 Task: Add Attachment from Trello to Card Card0000000406 in Board Board0000000102 in Workspace WS0000000034 in Trello. Add Cover Blue to Card Card0000000406 in Board Board0000000102 in Workspace WS0000000034 in Trello. Add "Copy Card To …" Button titled Button0000000406 to "bottom" of the list "To Do" to Card Card0000000406 in Board Board0000000102 in Workspace WS0000000034 in Trello. Add Description DS0000000406 to Card Card0000000406 in Board Board0000000102 in Workspace WS0000000034 in Trello. Add Comment CM0000000406 to Card Card0000000406 in Board Board0000000102 in Workspace WS0000000034 in Trello
Action: Mouse moved to (492, 521)
Screenshot: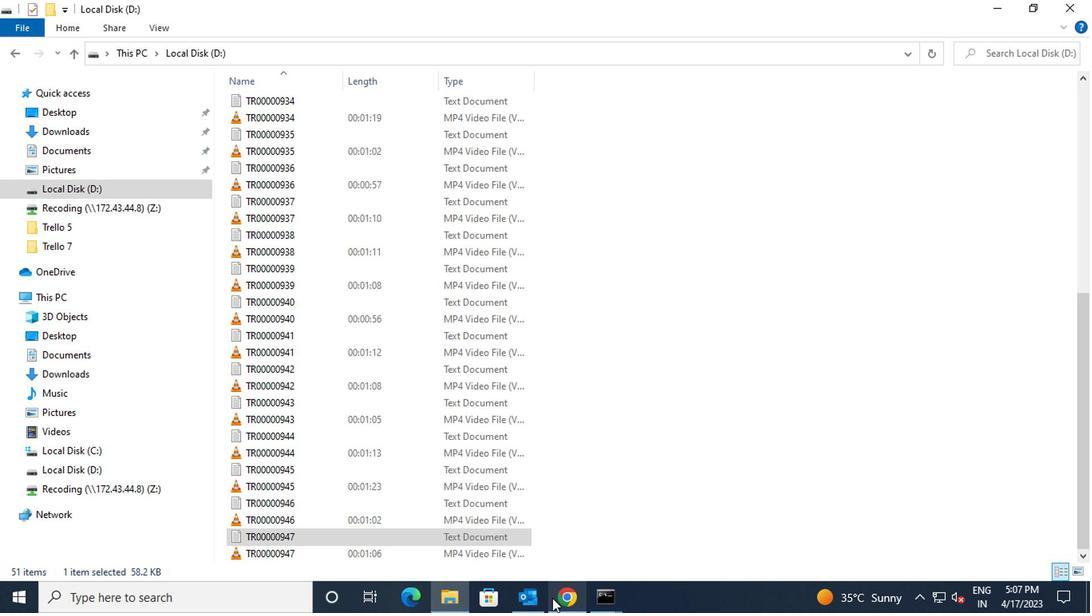 
Action: Mouse pressed left at (492, 521)
Screenshot: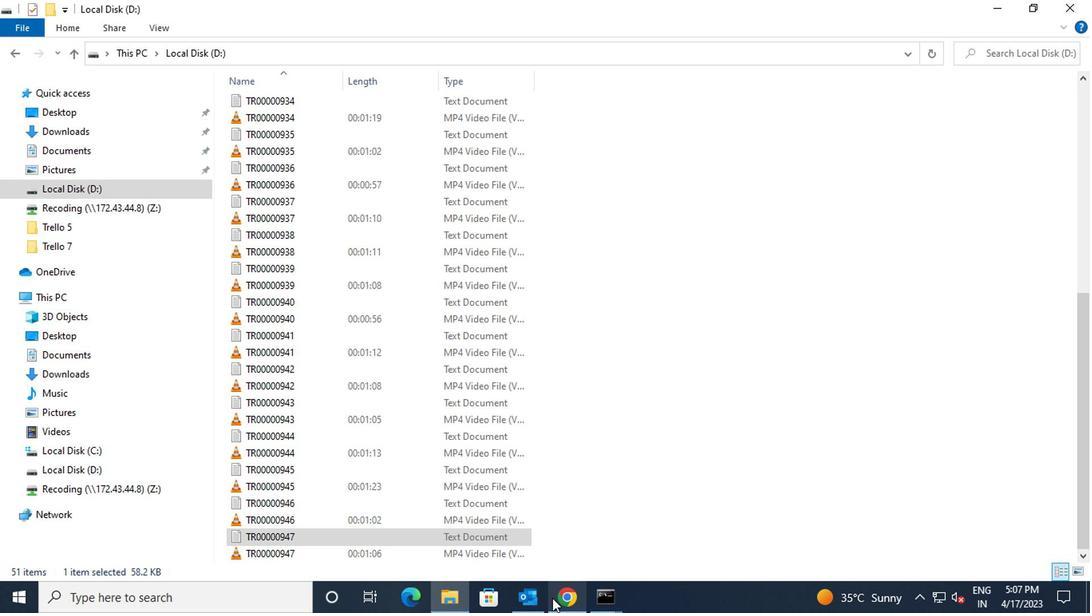 
Action: Mouse moved to (376, 280)
Screenshot: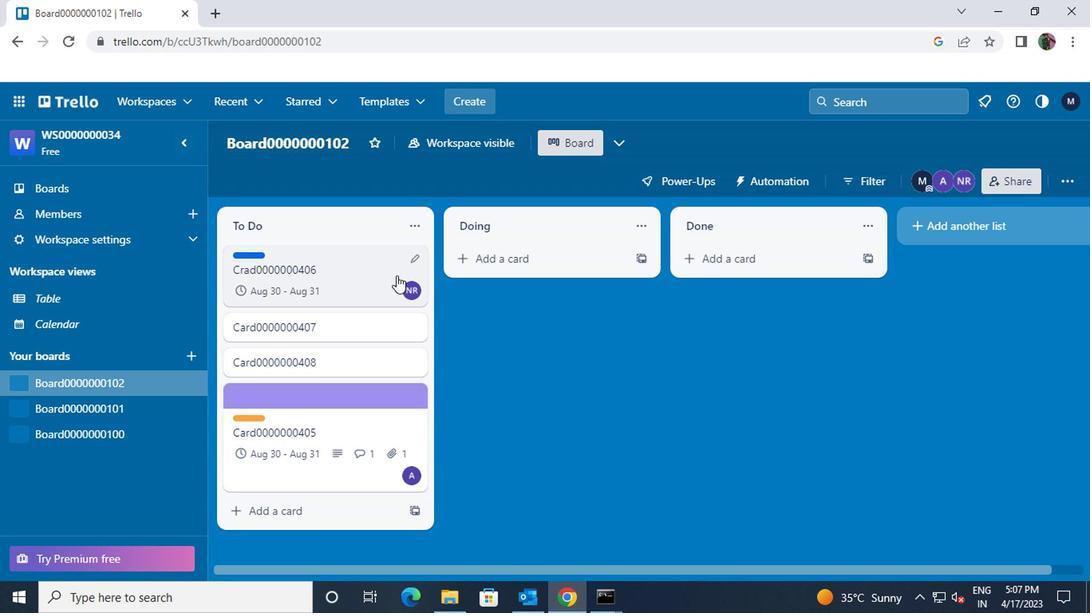 
Action: Mouse pressed left at (376, 280)
Screenshot: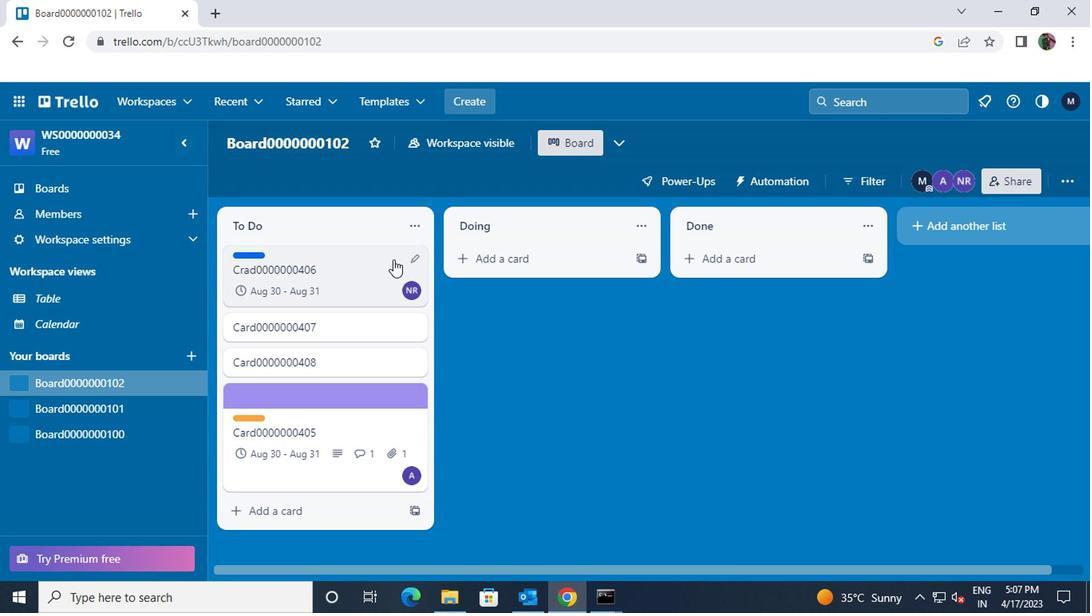 
Action: Mouse moved to (616, 344)
Screenshot: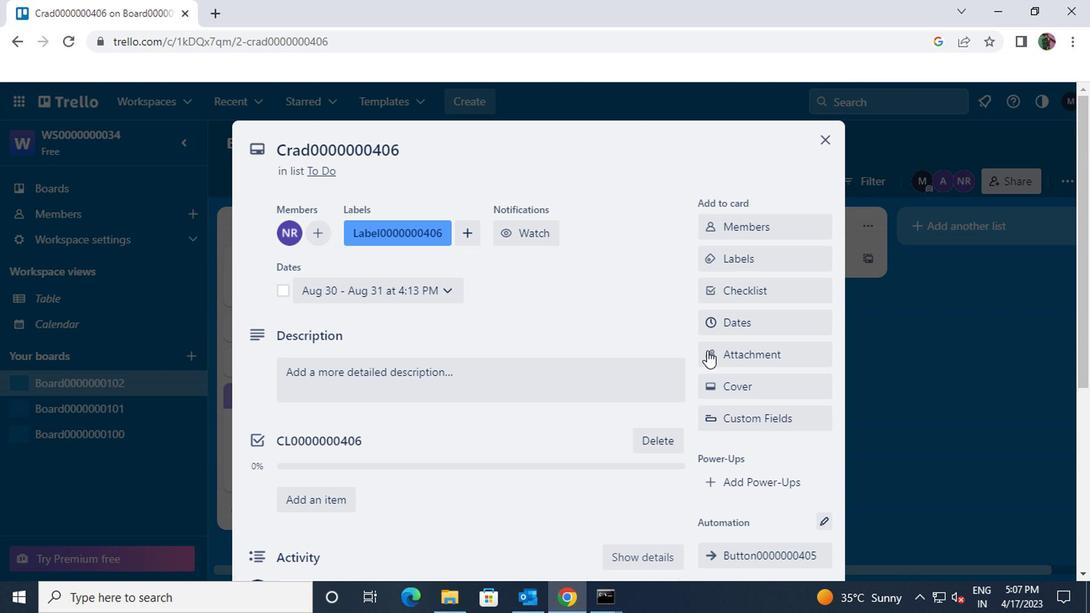 
Action: Mouse pressed left at (616, 344)
Screenshot: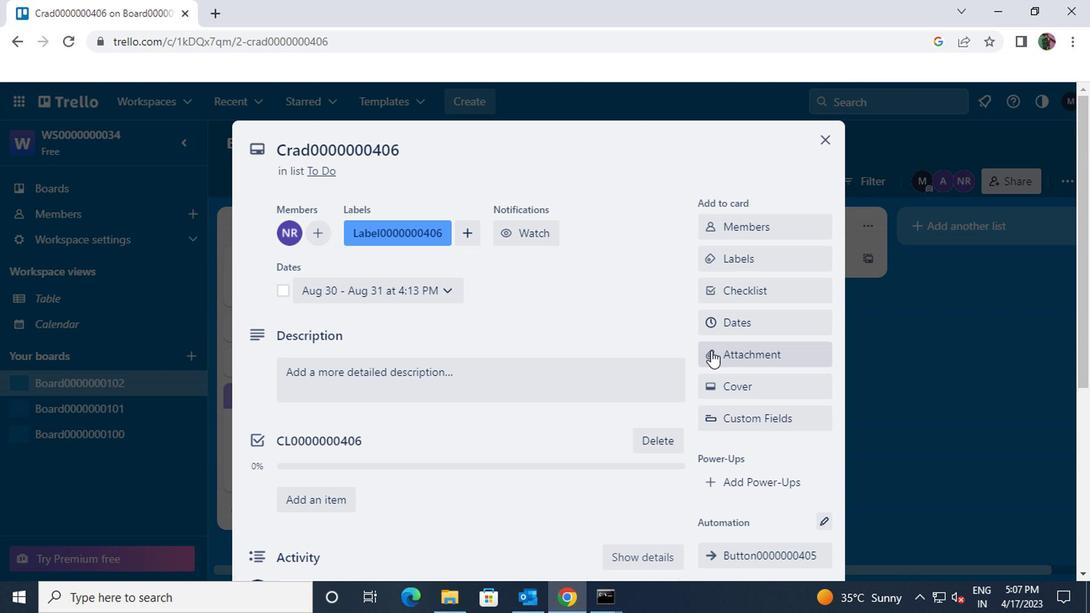 
Action: Mouse moved to (607, 237)
Screenshot: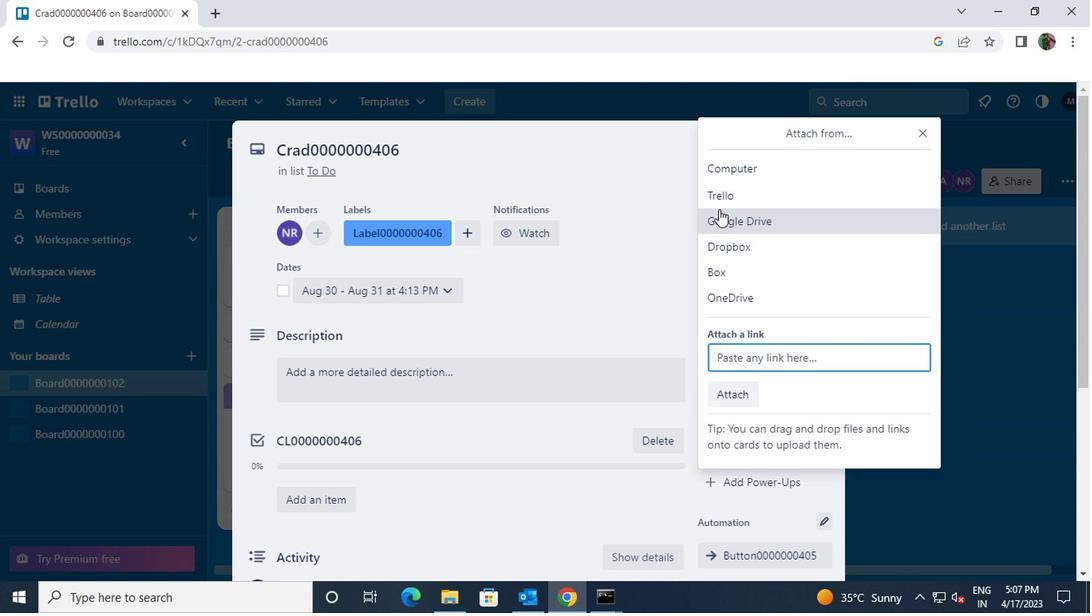 
Action: Mouse pressed left at (607, 237)
Screenshot: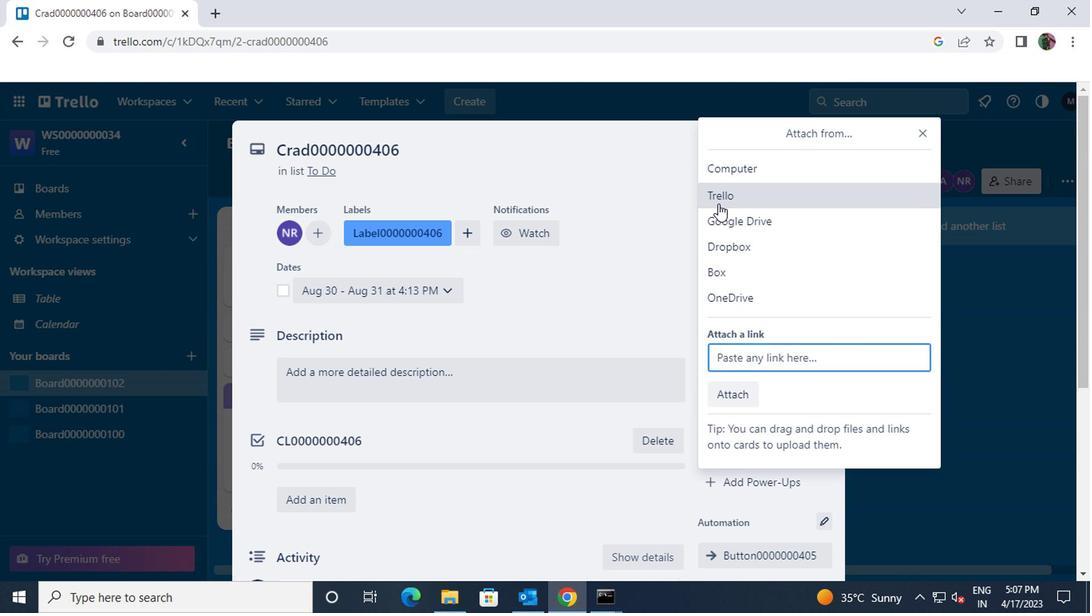 
Action: Mouse moved to (620, 273)
Screenshot: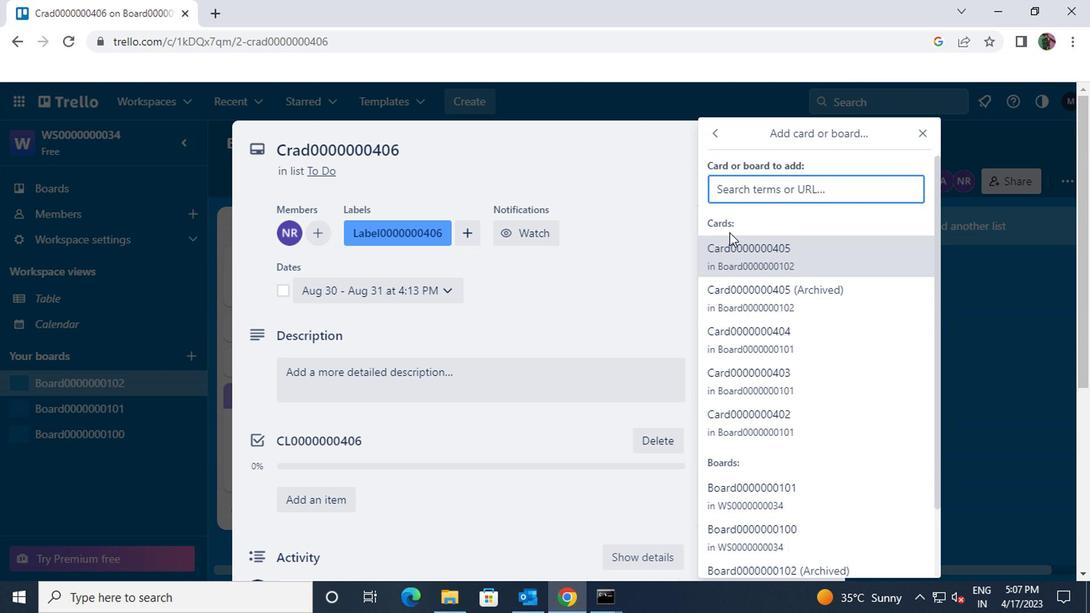 
Action: Mouse pressed left at (620, 273)
Screenshot: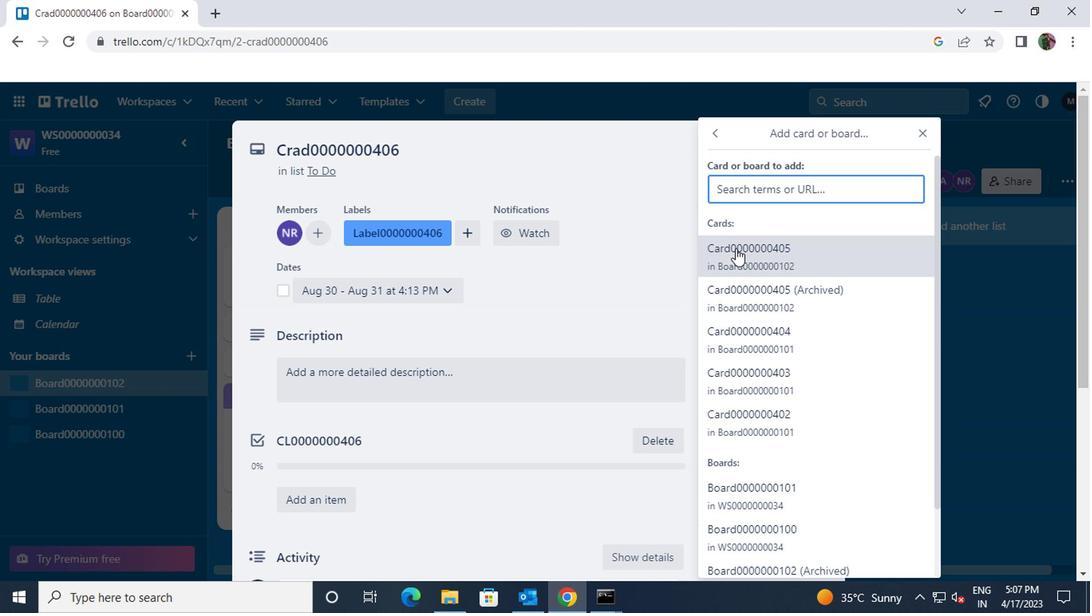 
Action: Mouse moved to (637, 366)
Screenshot: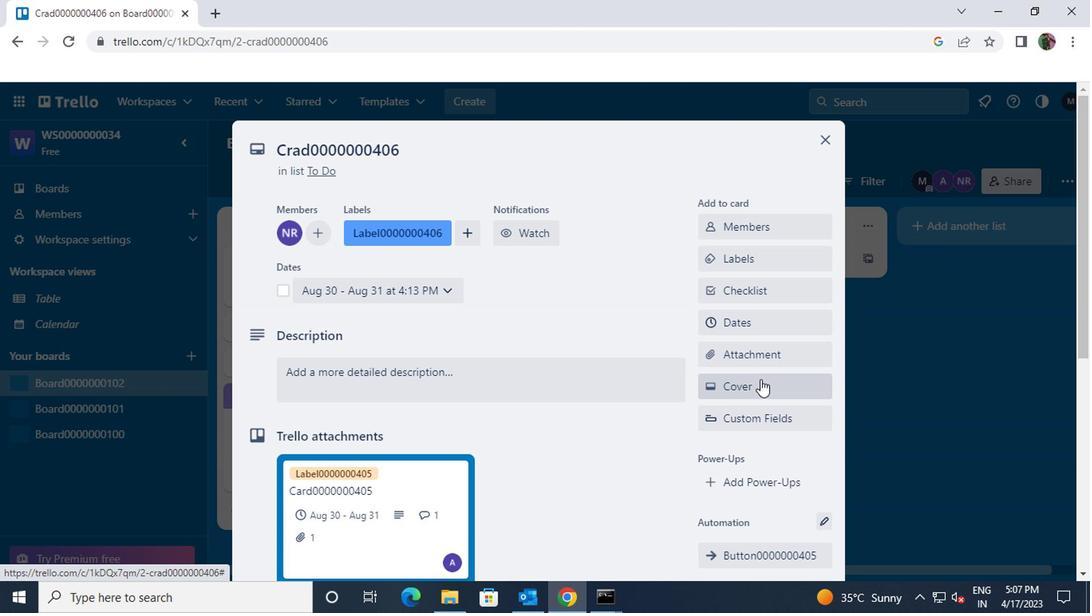 
Action: Mouse pressed left at (637, 366)
Screenshot: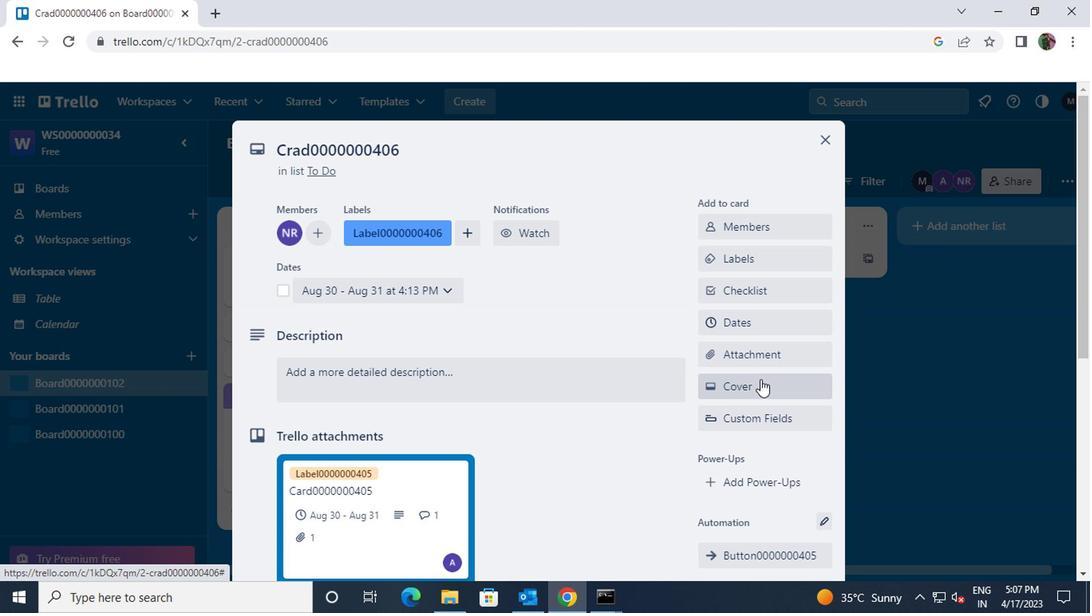 
Action: Mouse moved to (615, 312)
Screenshot: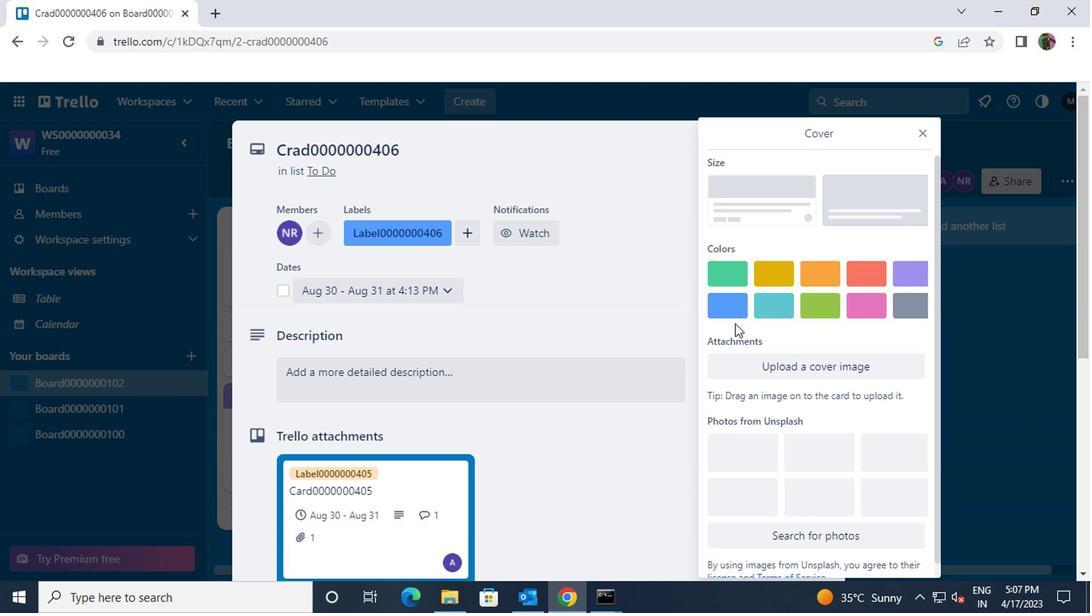 
Action: Mouse pressed left at (615, 312)
Screenshot: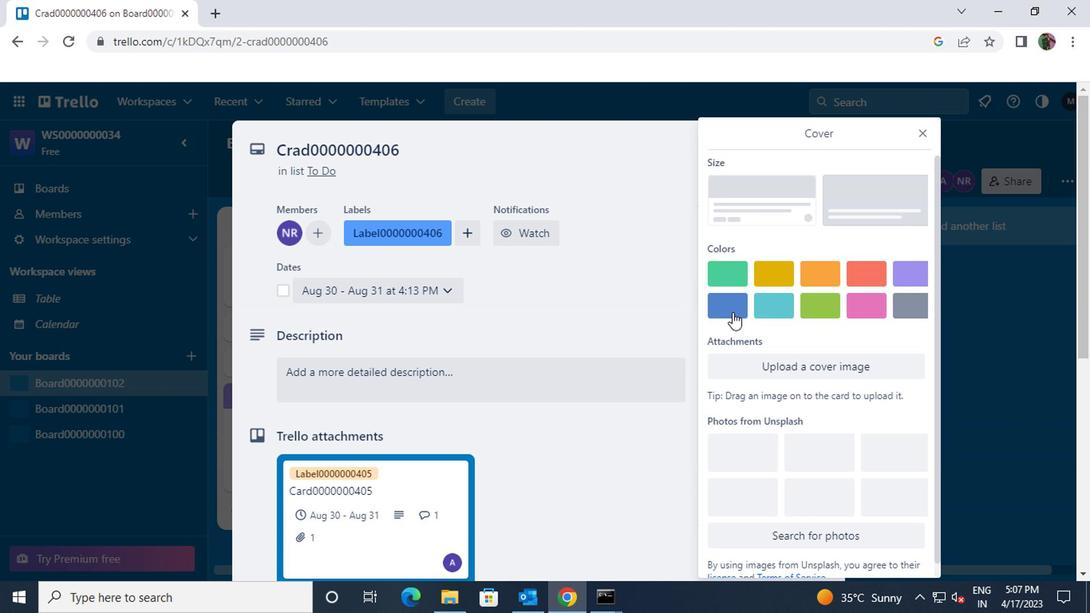 
Action: Mouse moved to (753, 195)
Screenshot: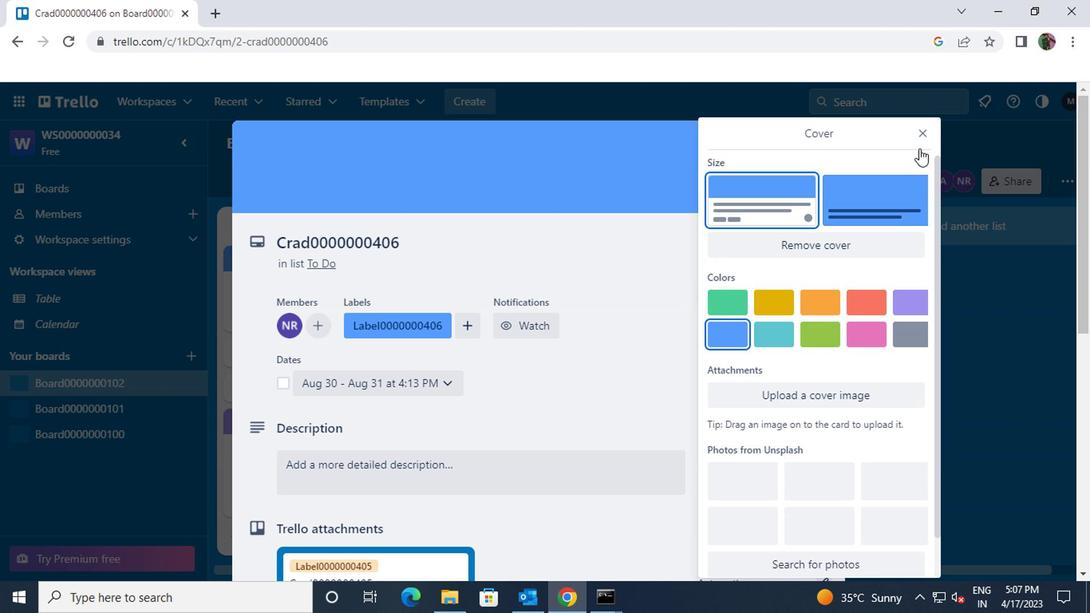 
Action: Mouse pressed left at (753, 195)
Screenshot: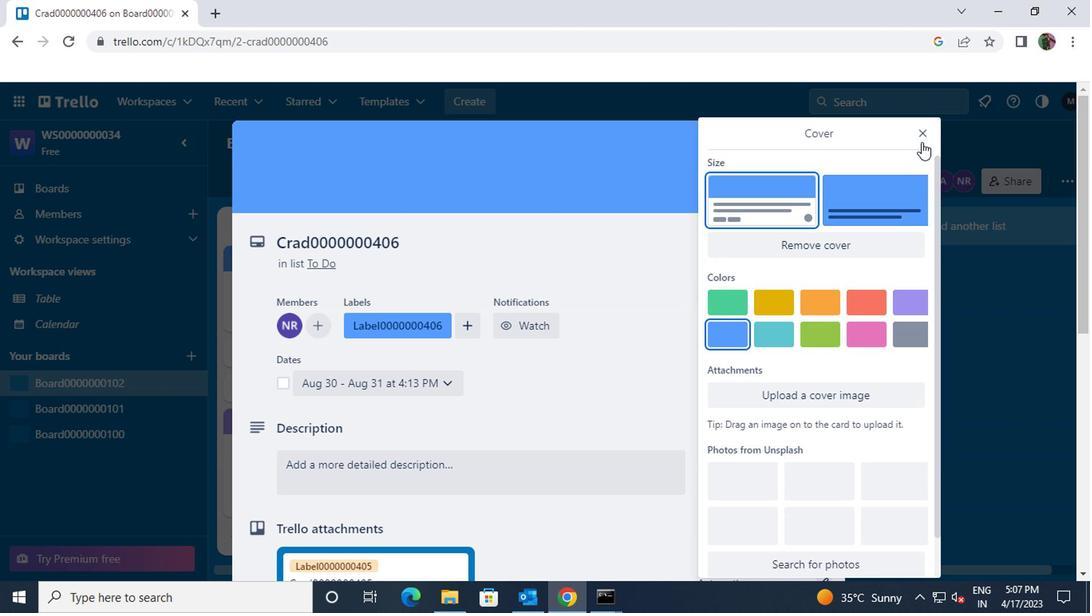 
Action: Mouse moved to (653, 357)
Screenshot: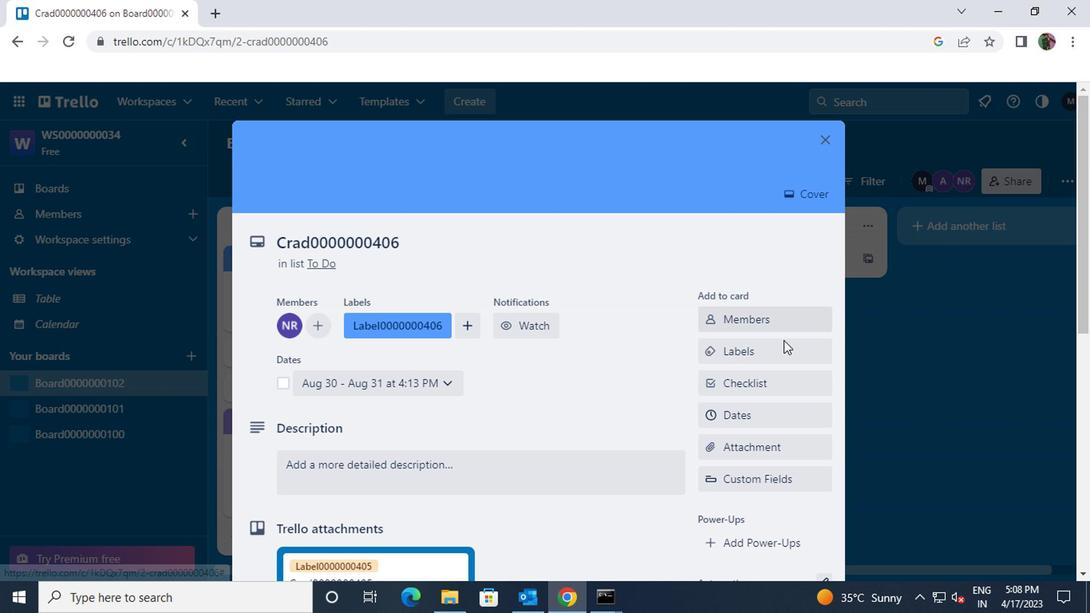 
Action: Mouse scrolled (653, 356) with delta (0, 0)
Screenshot: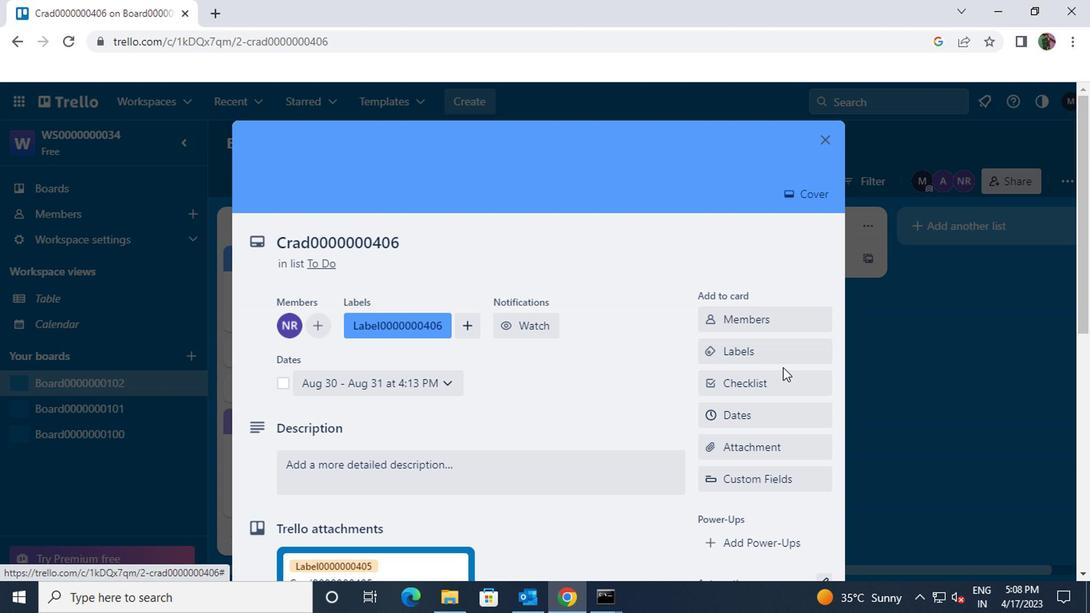 
Action: Mouse scrolled (653, 356) with delta (0, 0)
Screenshot: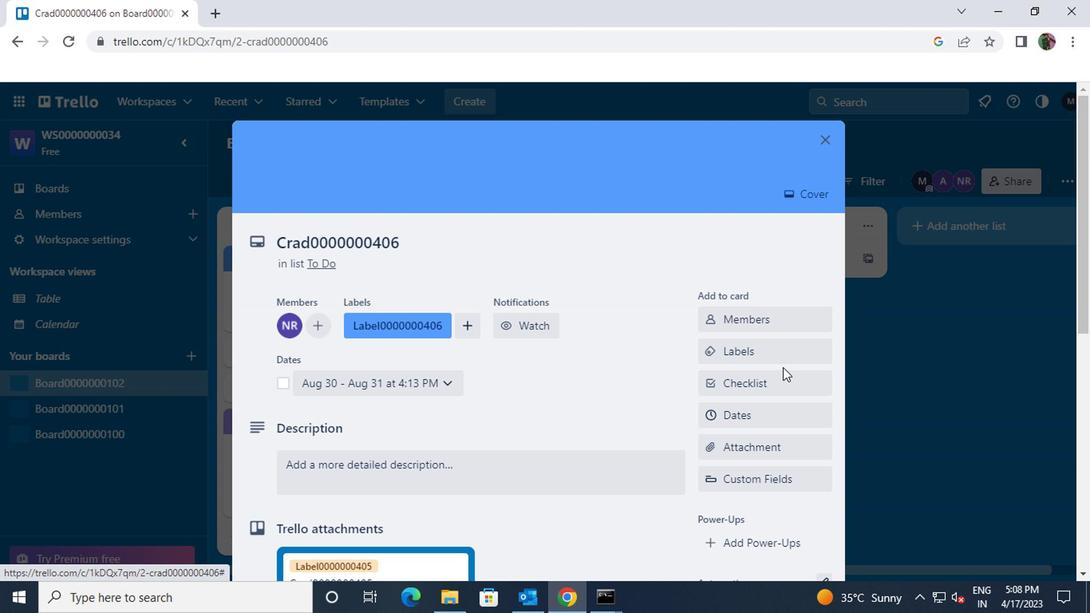 
Action: Mouse moved to (652, 357)
Screenshot: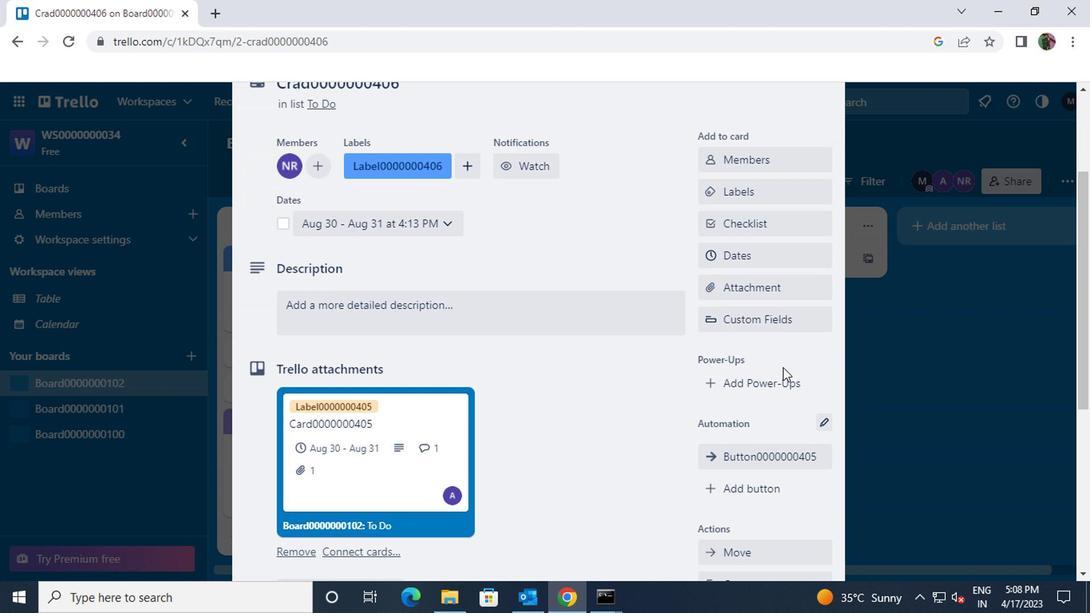 
Action: Mouse scrolled (652, 357) with delta (0, 0)
Screenshot: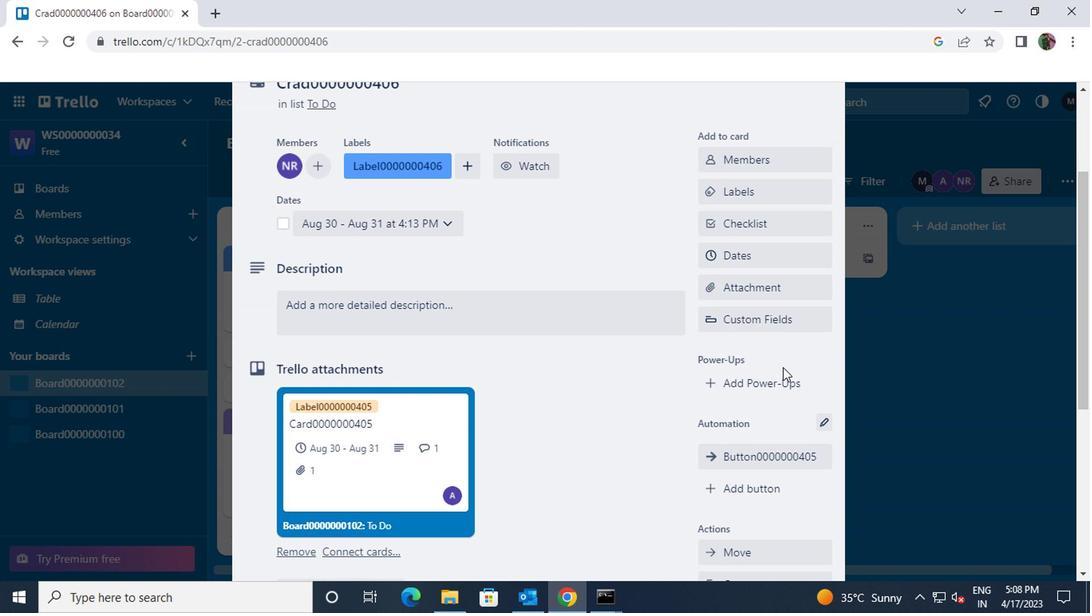 
Action: Mouse moved to (648, 346)
Screenshot: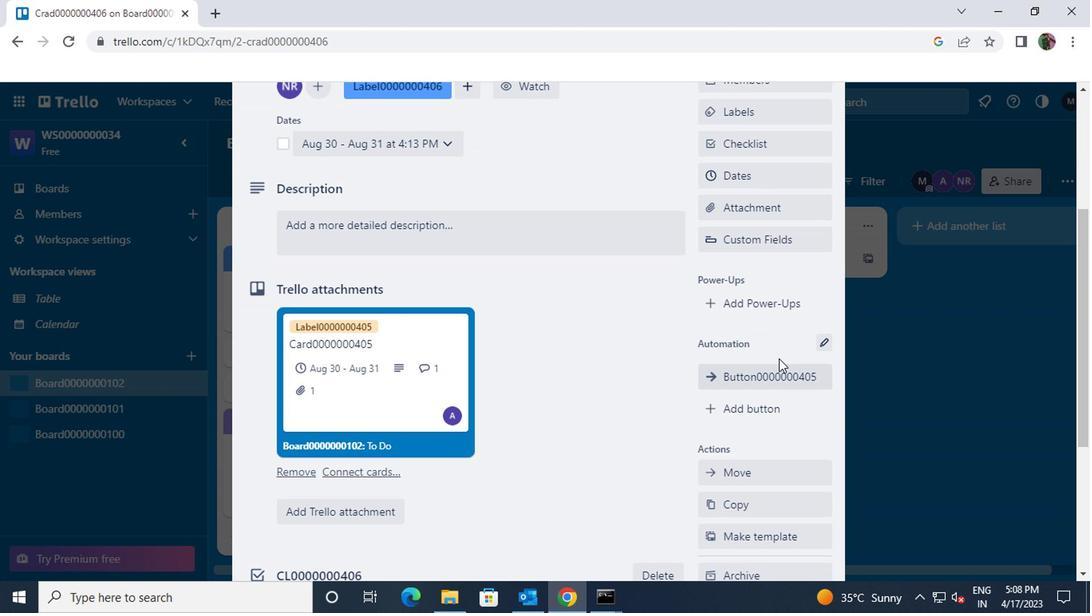 
Action: Mouse scrolled (648, 346) with delta (0, 0)
Screenshot: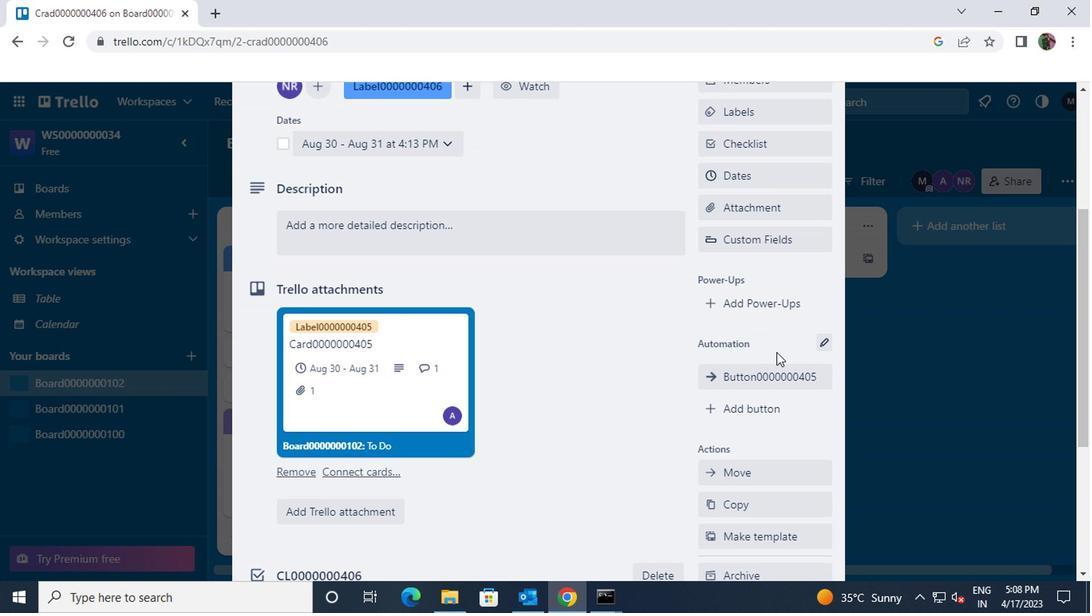 
Action: Mouse moved to (645, 328)
Screenshot: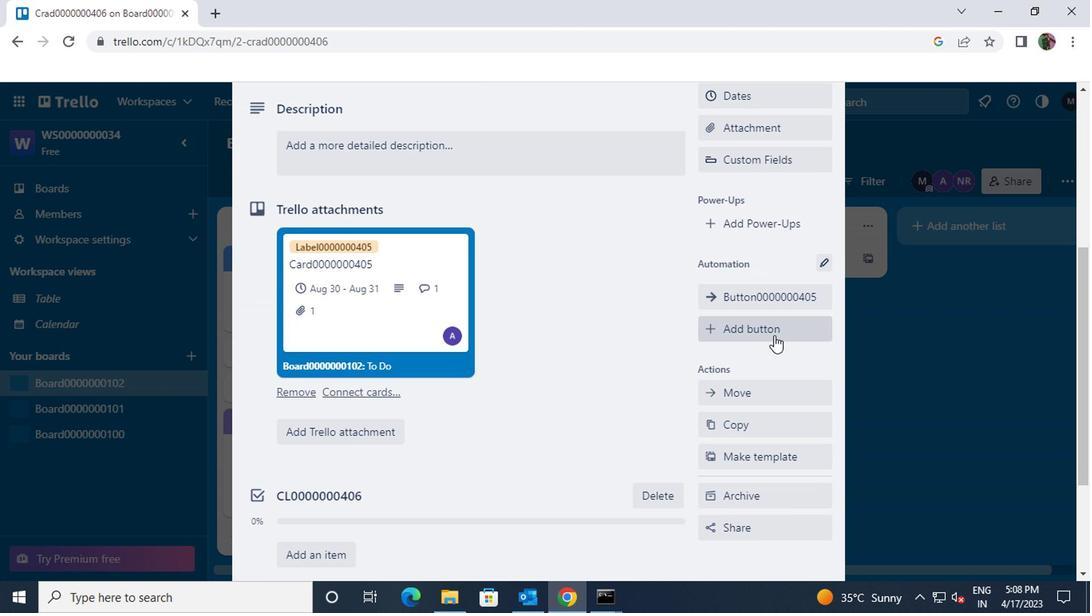 
Action: Mouse pressed left at (645, 328)
Screenshot: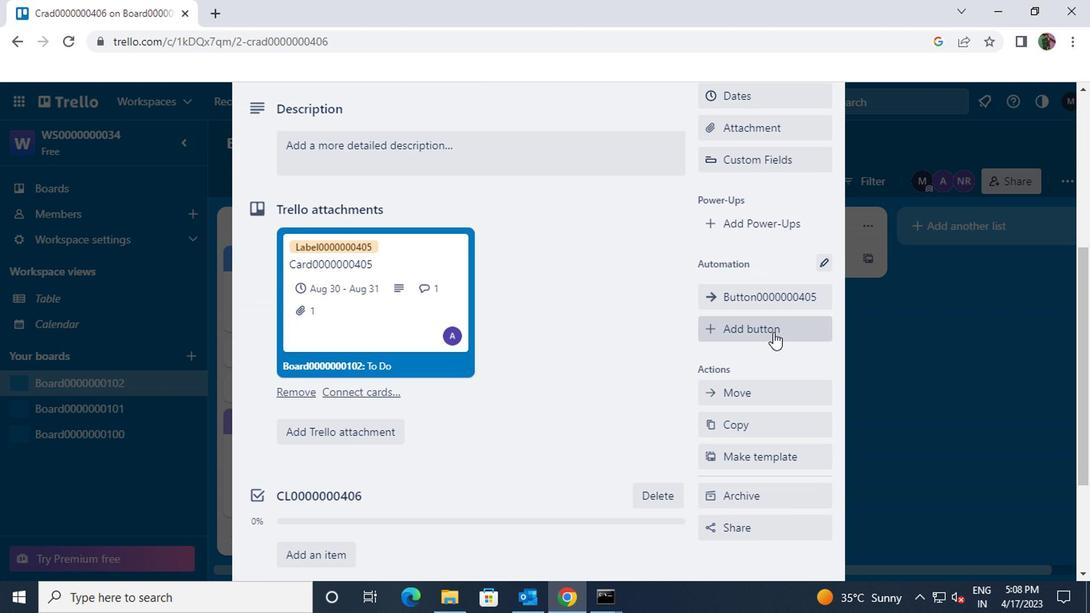 
Action: Mouse moved to (621, 236)
Screenshot: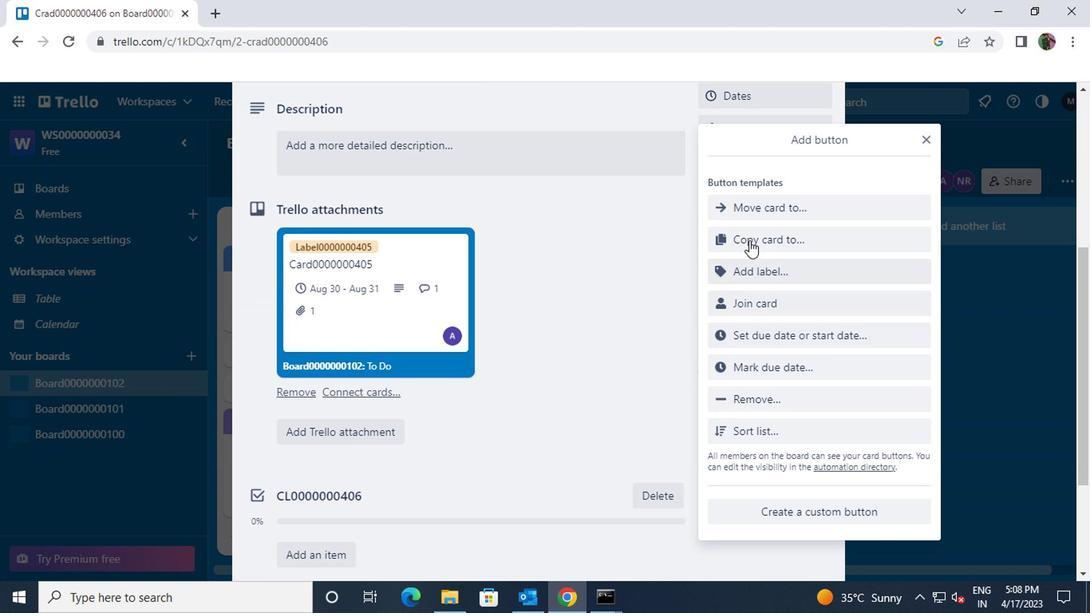 
Action: Mouse pressed left at (621, 236)
Screenshot: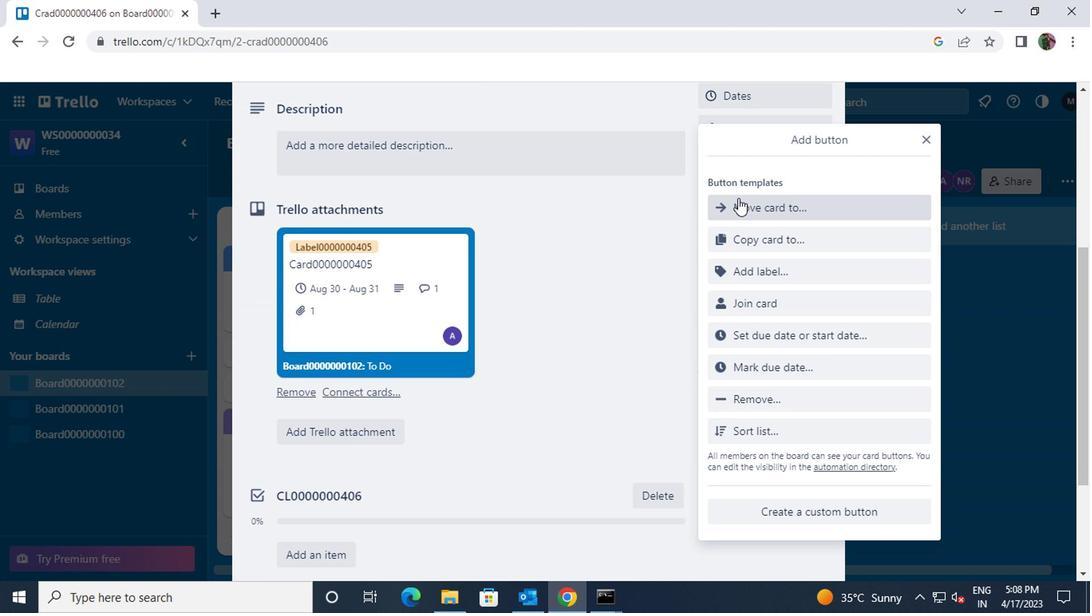 
Action: Mouse moved to (634, 240)
Screenshot: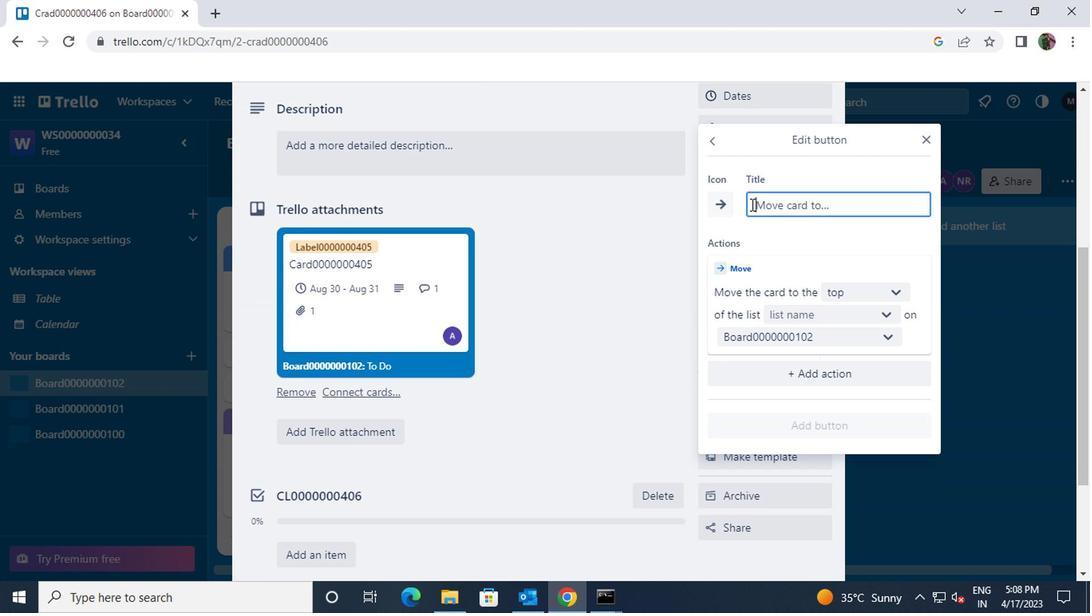 
Action: Mouse pressed left at (634, 240)
Screenshot: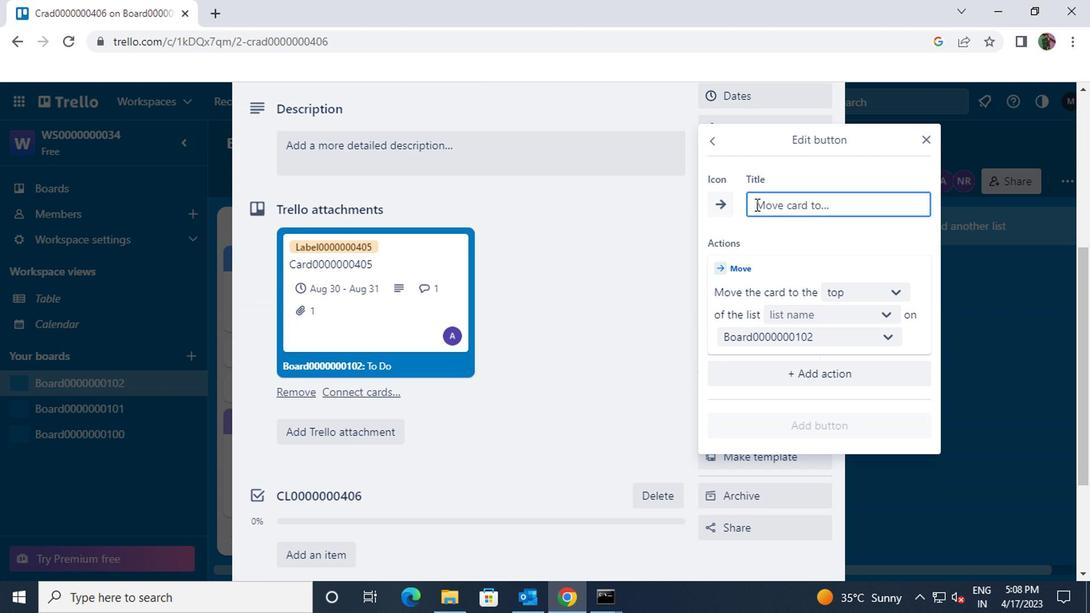 
Action: Key pressed <Key.shift>BUTTON0000000406
Screenshot: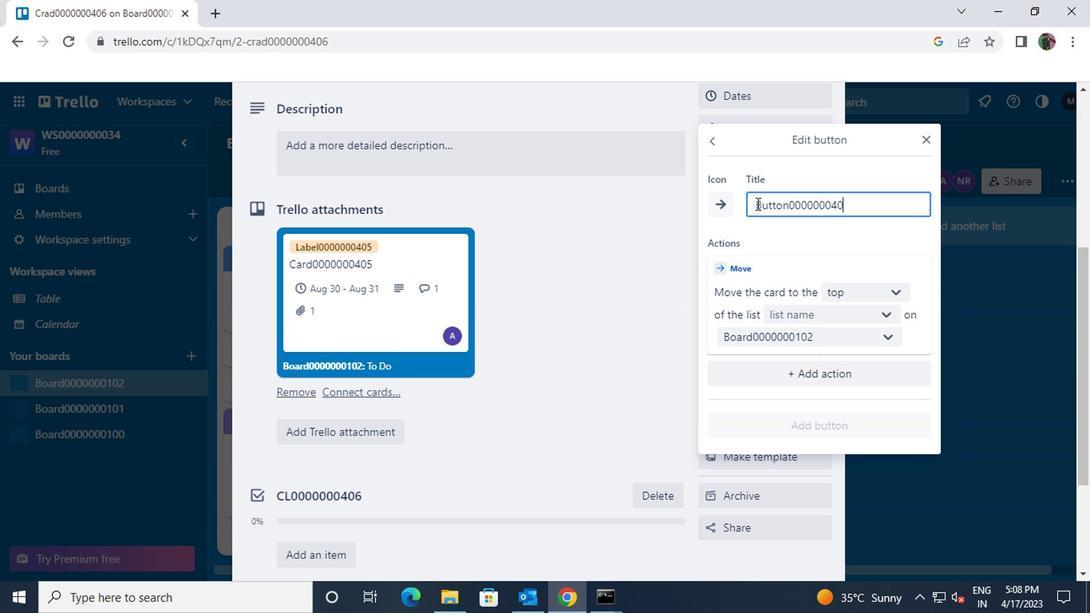 
Action: Mouse moved to (726, 306)
Screenshot: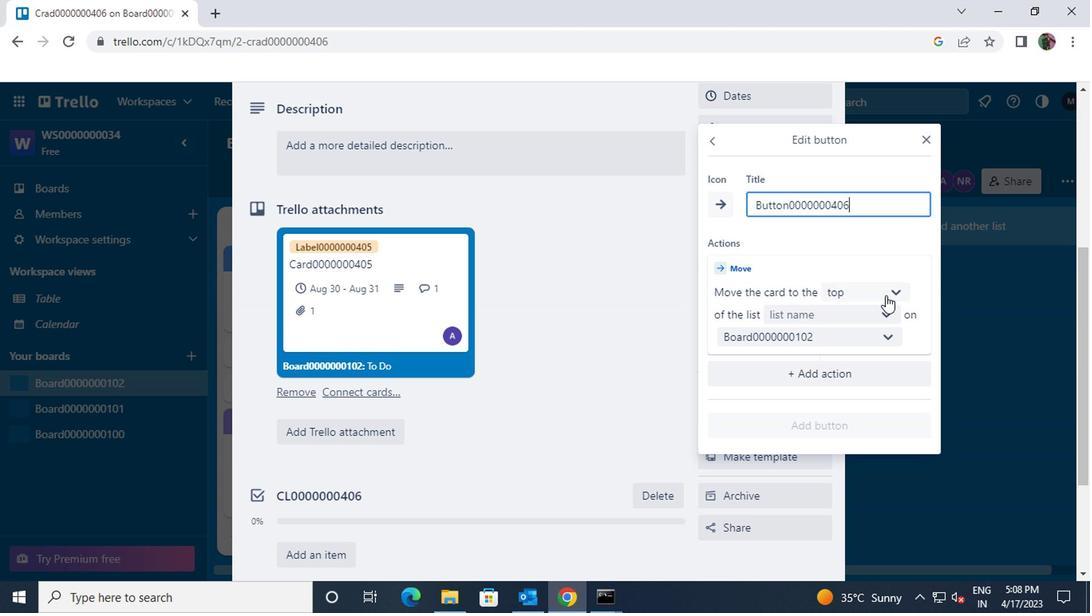 
Action: Mouse pressed left at (726, 306)
Screenshot: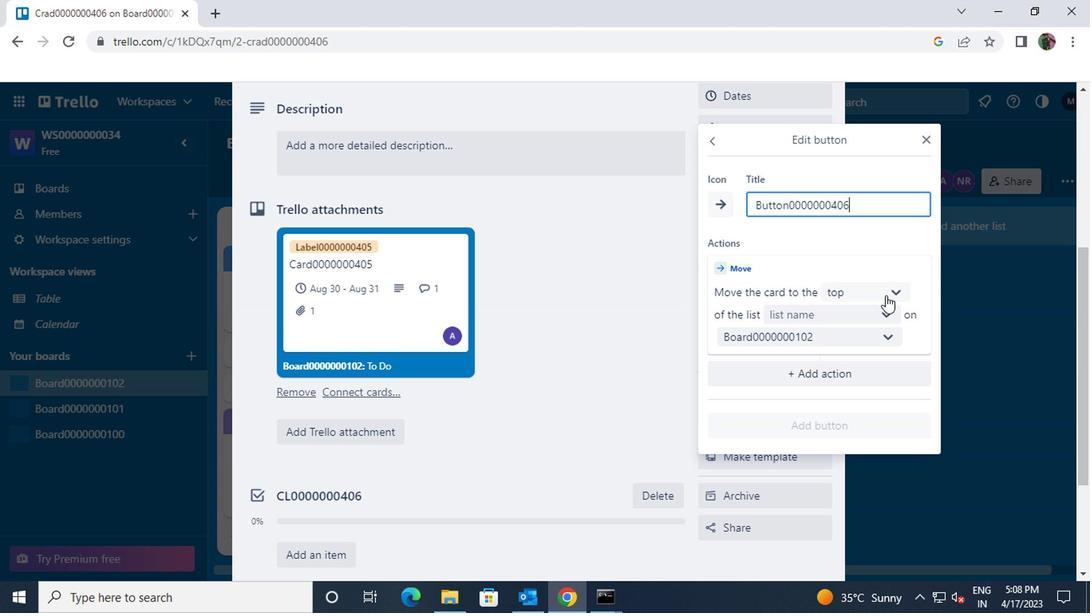 
Action: Mouse moved to (721, 317)
Screenshot: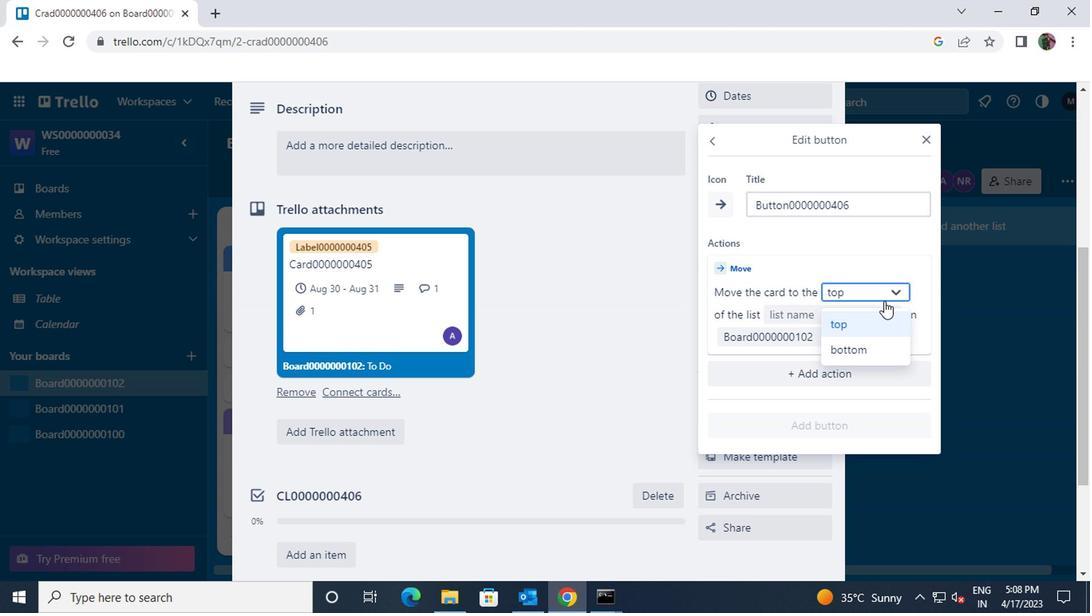 
Action: Mouse pressed left at (721, 317)
Screenshot: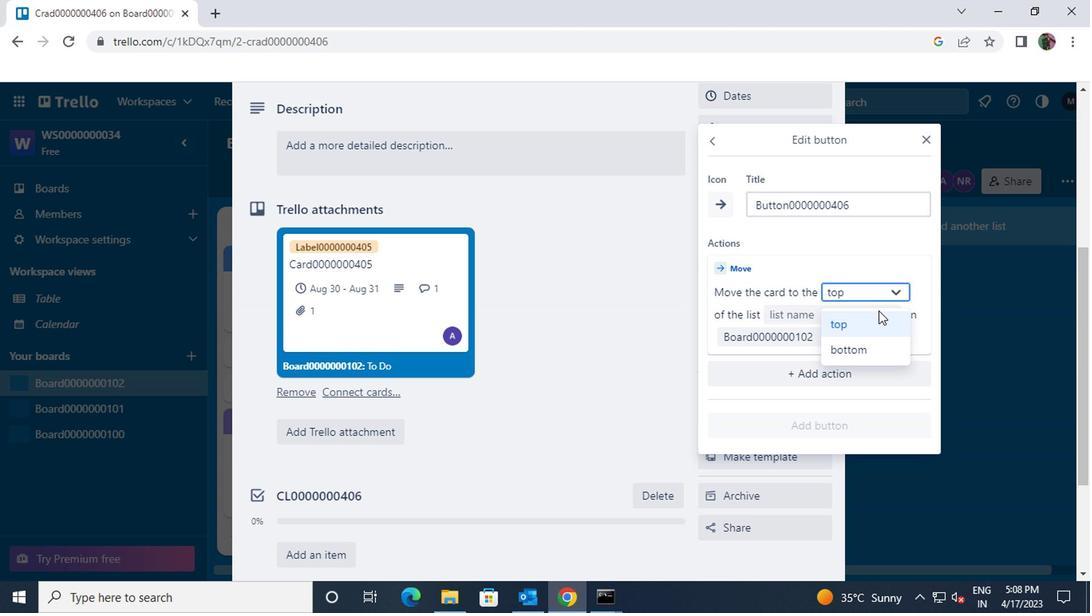 
Action: Mouse moved to (715, 325)
Screenshot: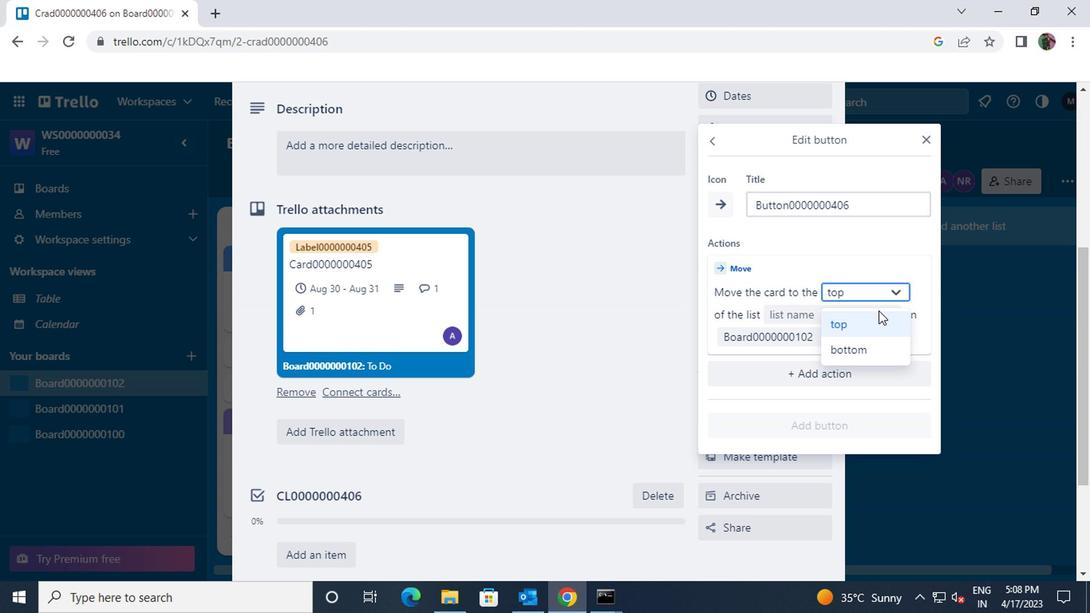 
Action: Mouse pressed left at (715, 325)
Screenshot: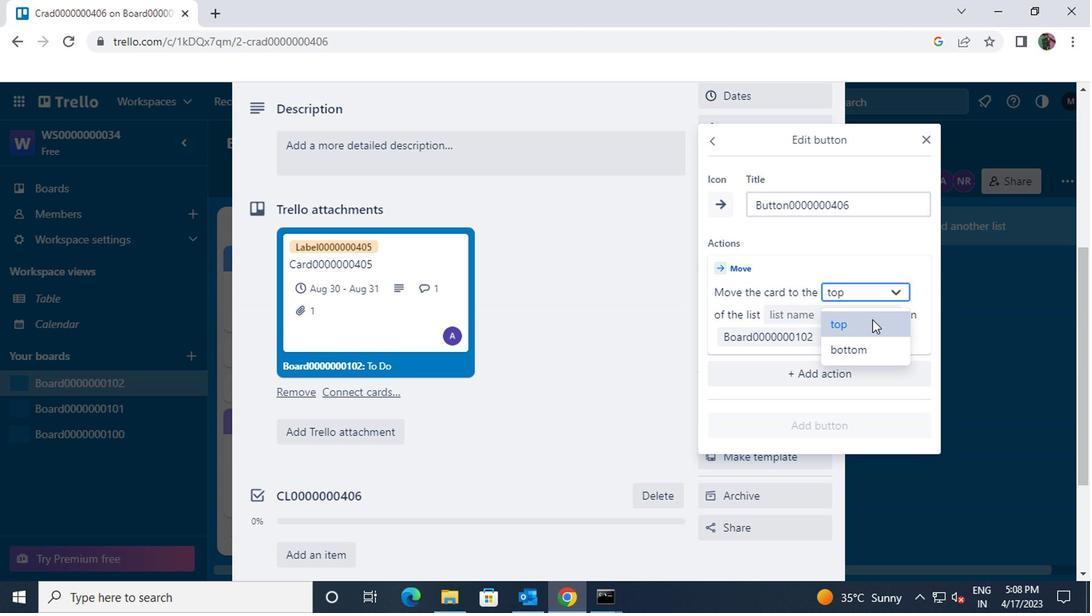 
Action: Mouse moved to (727, 319)
Screenshot: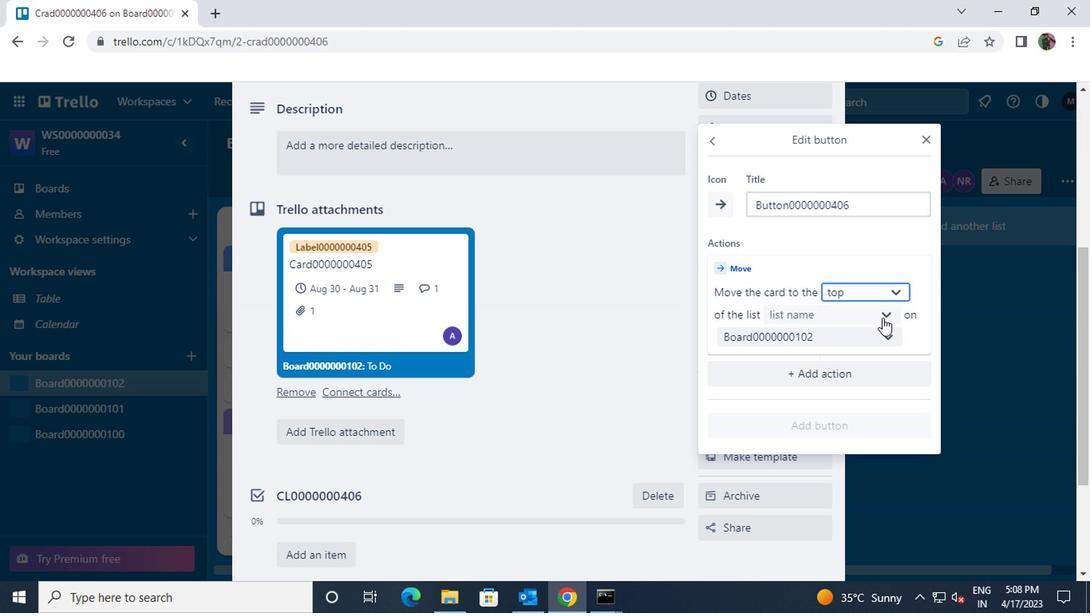 
Action: Mouse pressed left at (727, 319)
Screenshot: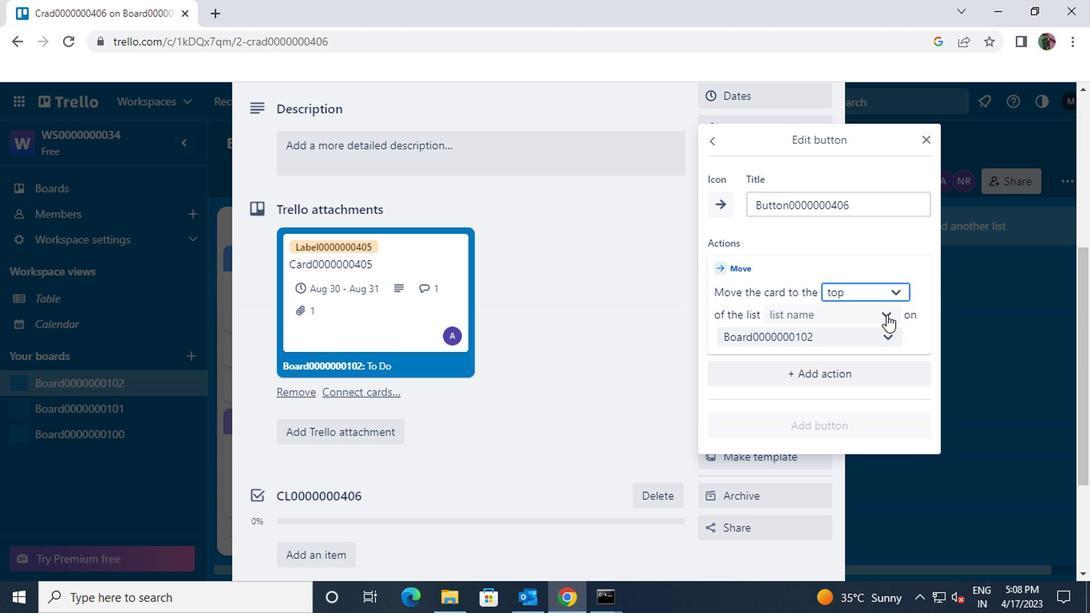 
Action: Mouse moved to (713, 337)
Screenshot: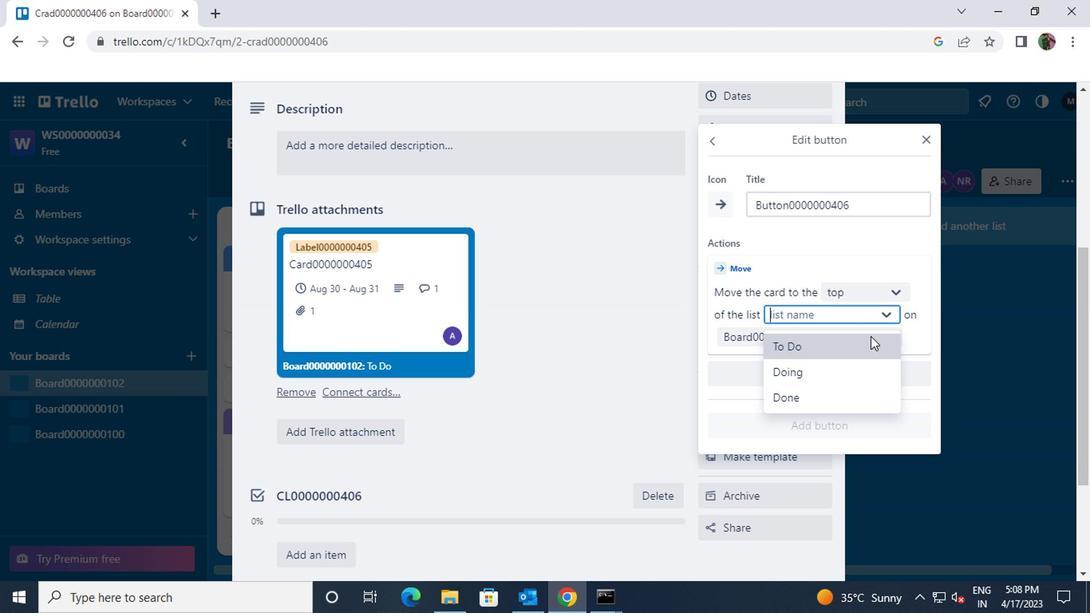 
Action: Mouse pressed left at (713, 337)
Screenshot: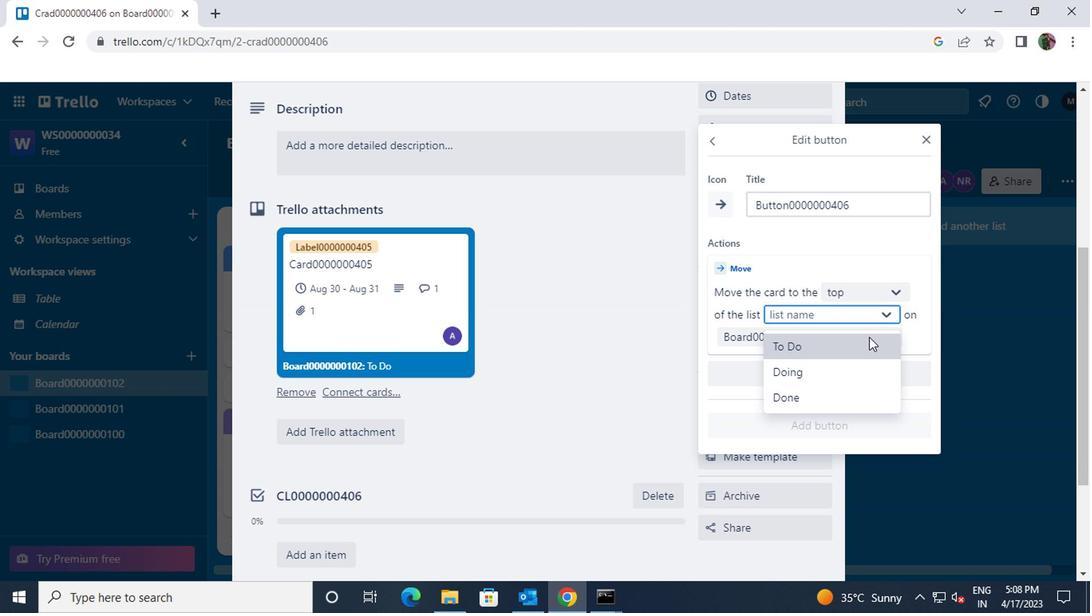 
Action: Mouse moved to (701, 396)
Screenshot: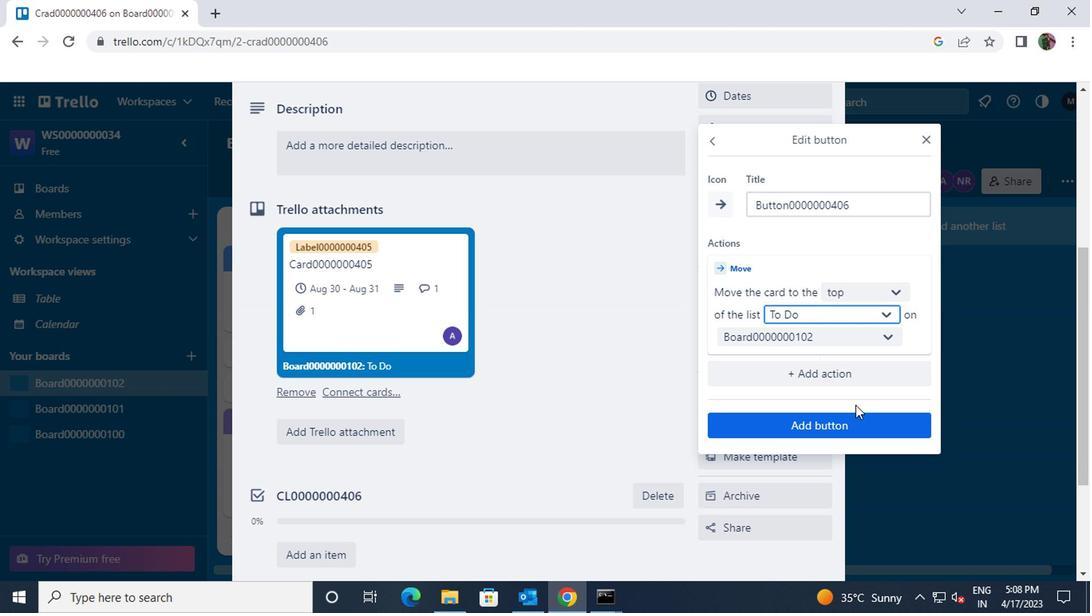 
Action: Mouse pressed left at (701, 396)
Screenshot: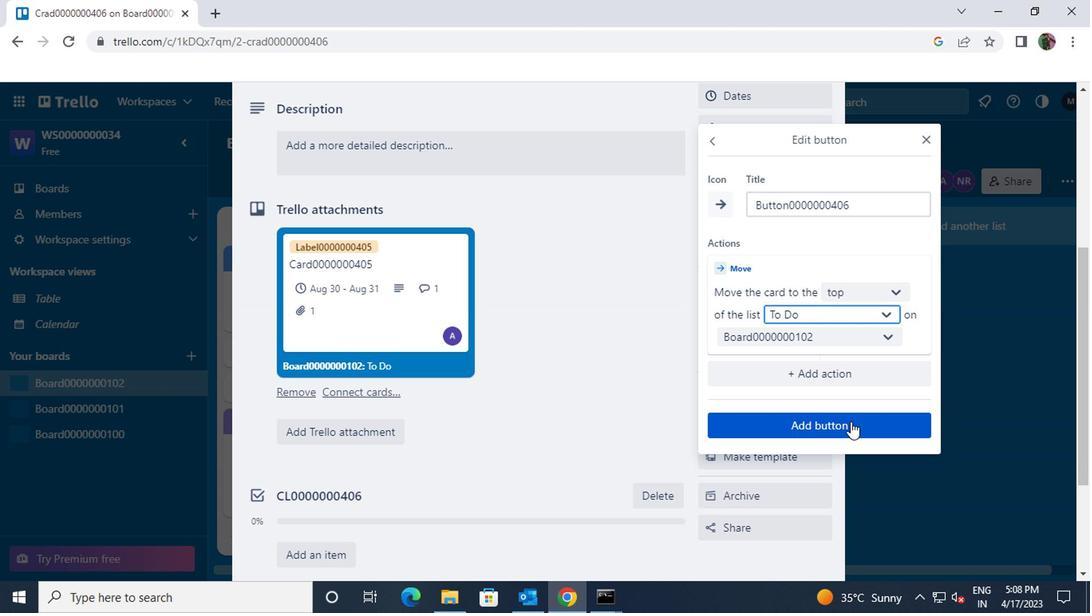 
Action: Mouse moved to (530, 210)
Screenshot: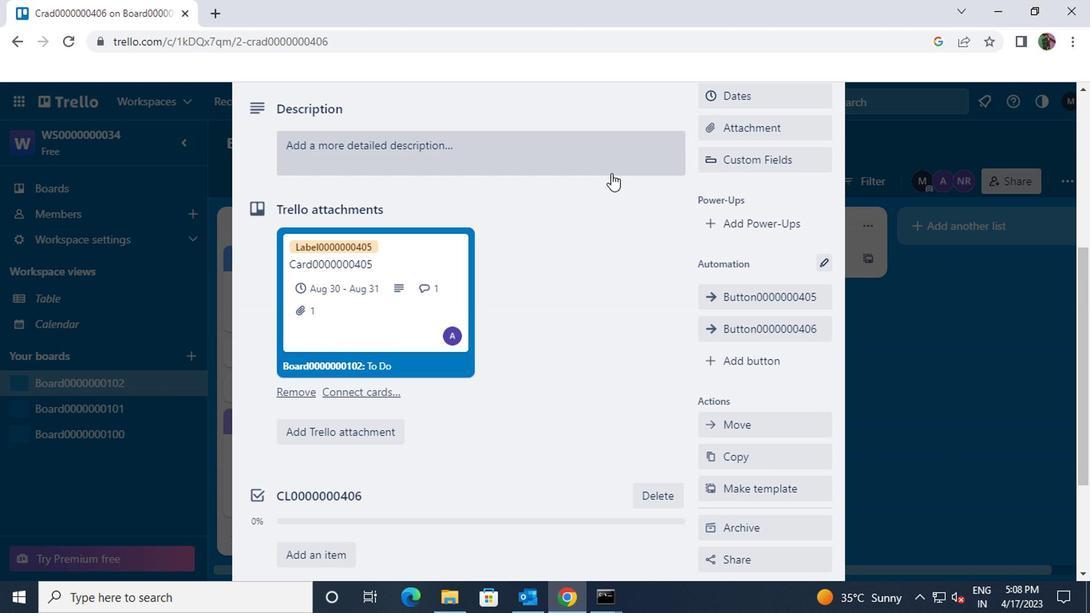 
Action: Mouse pressed left at (530, 210)
Screenshot: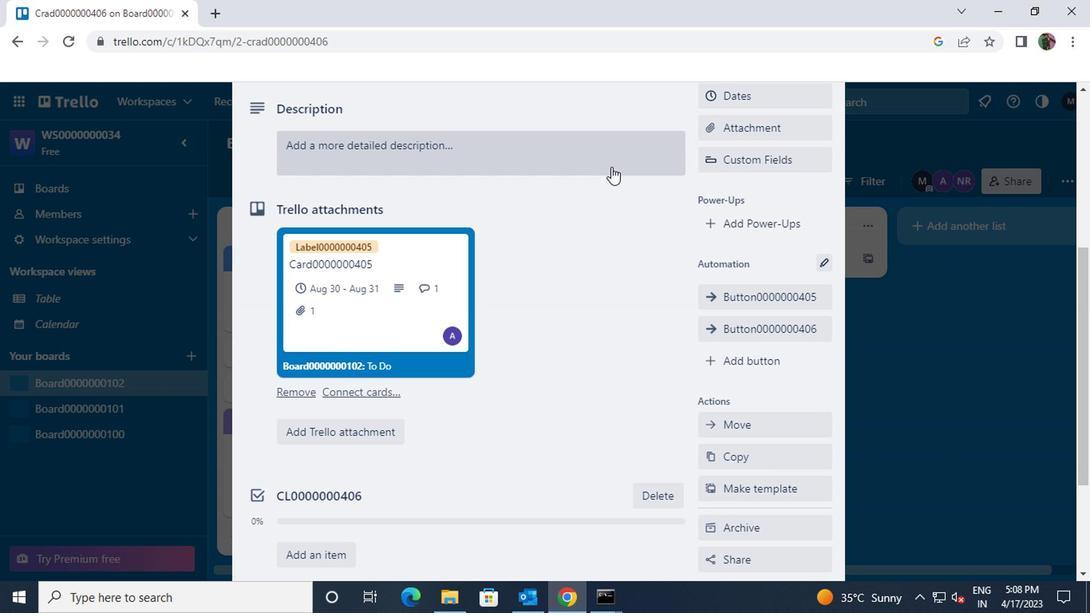 
Action: Key pressed <Key.shift>DS0000000406
Screenshot: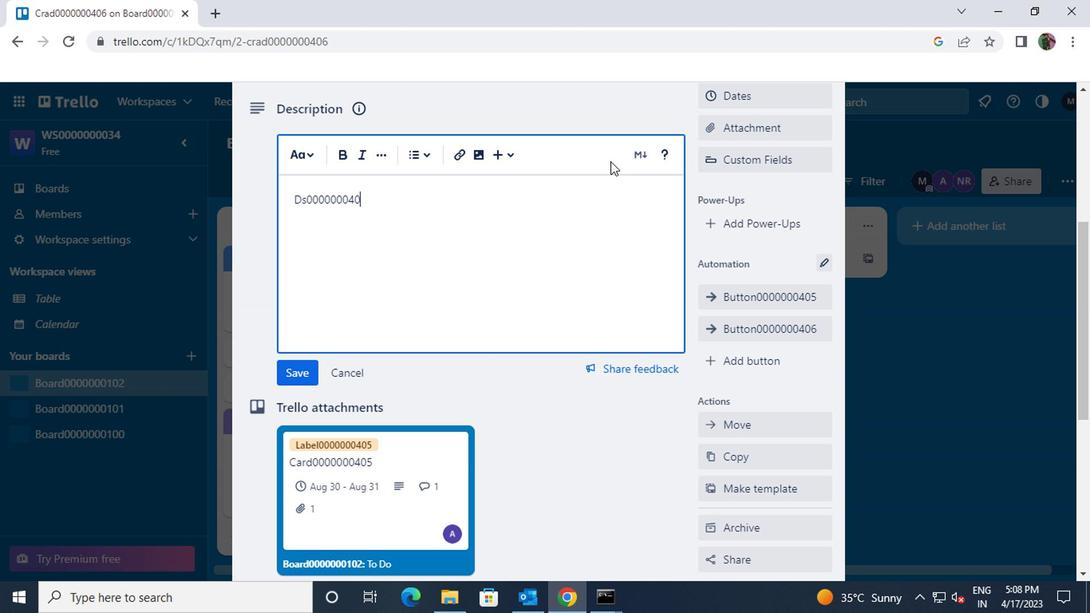 
Action: Mouse moved to (313, 358)
Screenshot: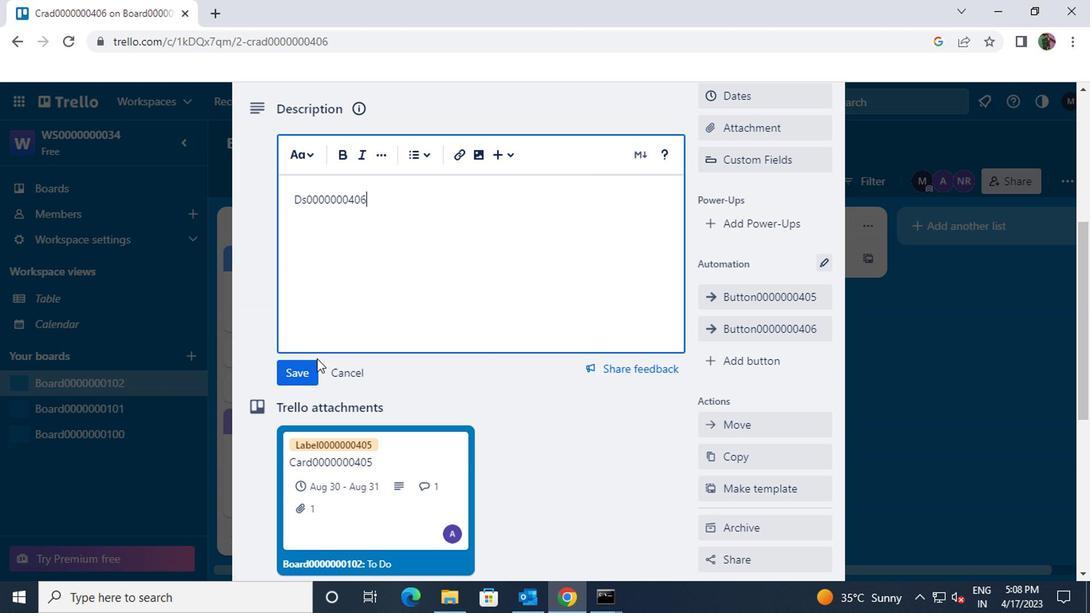 
Action: Mouse pressed left at (313, 358)
Screenshot: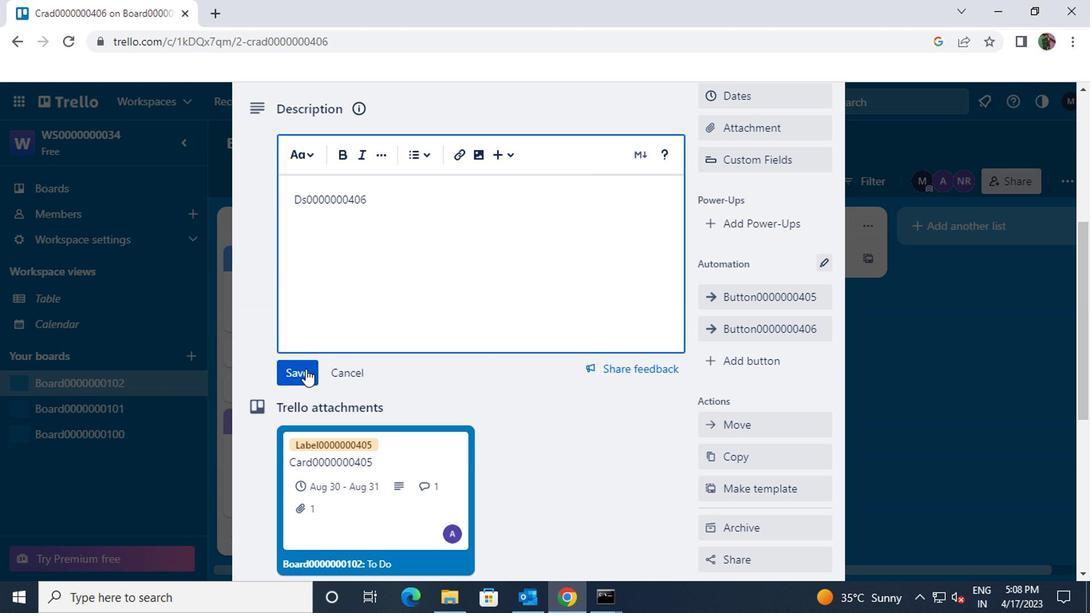 
Action: Mouse moved to (331, 347)
Screenshot: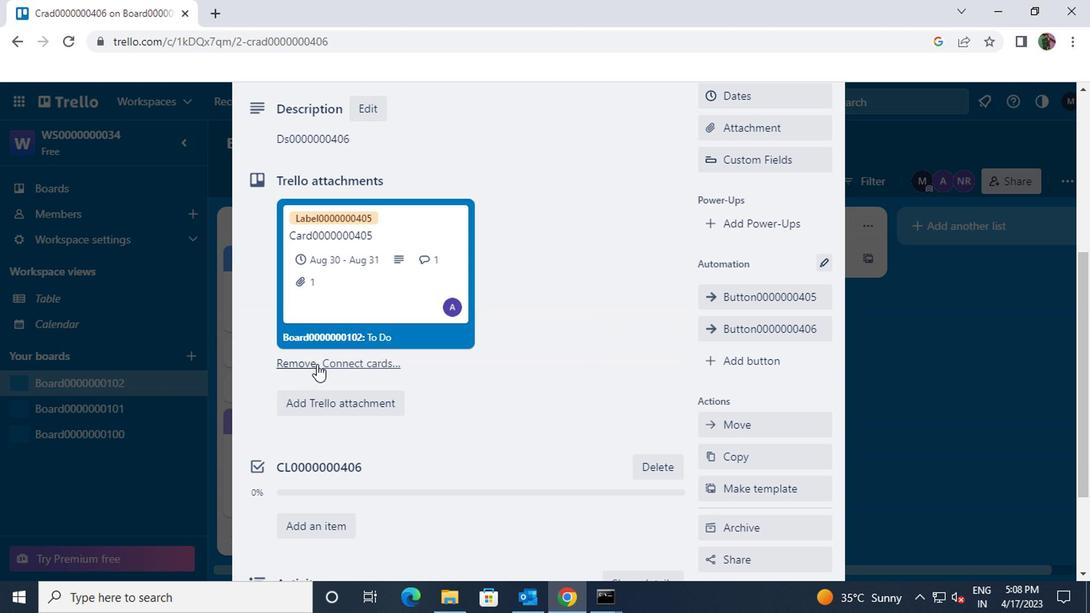 
Action: Mouse scrolled (331, 346) with delta (0, 0)
Screenshot: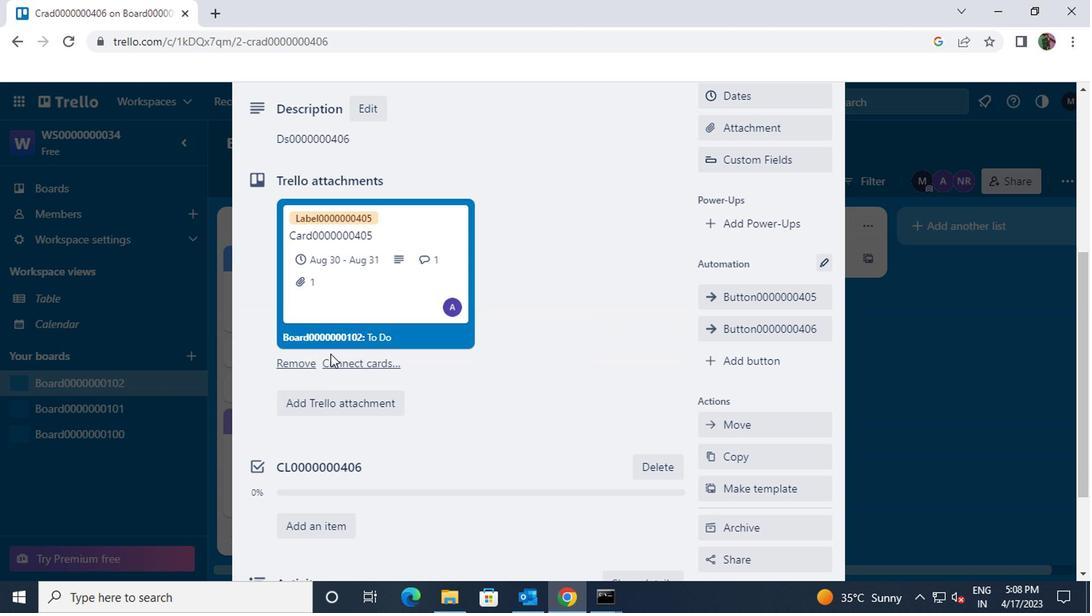 
Action: Mouse scrolled (331, 346) with delta (0, 0)
Screenshot: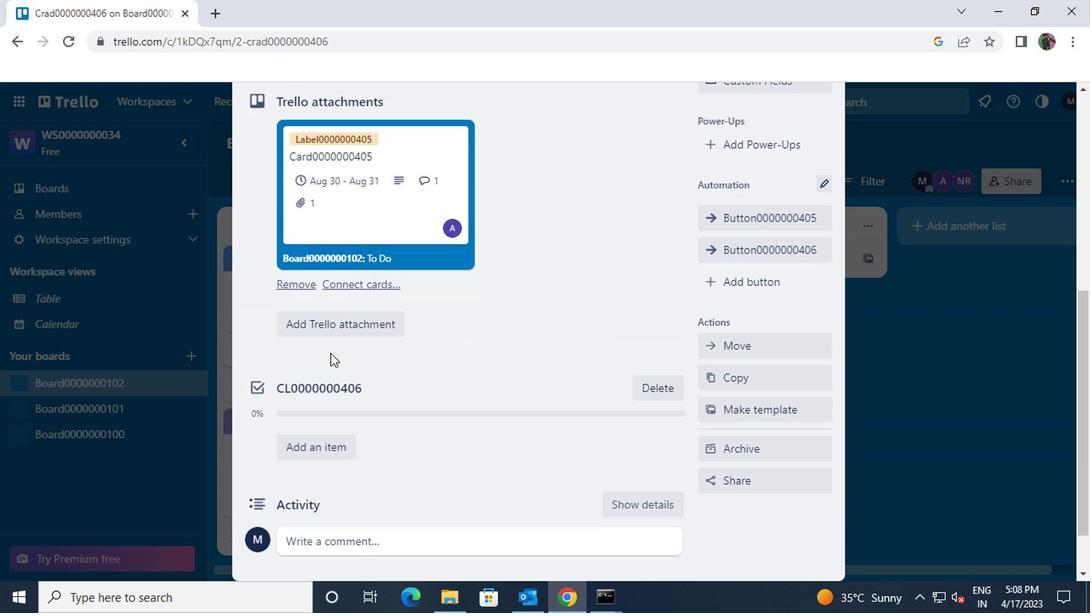 
Action: Mouse scrolled (331, 346) with delta (0, 0)
Screenshot: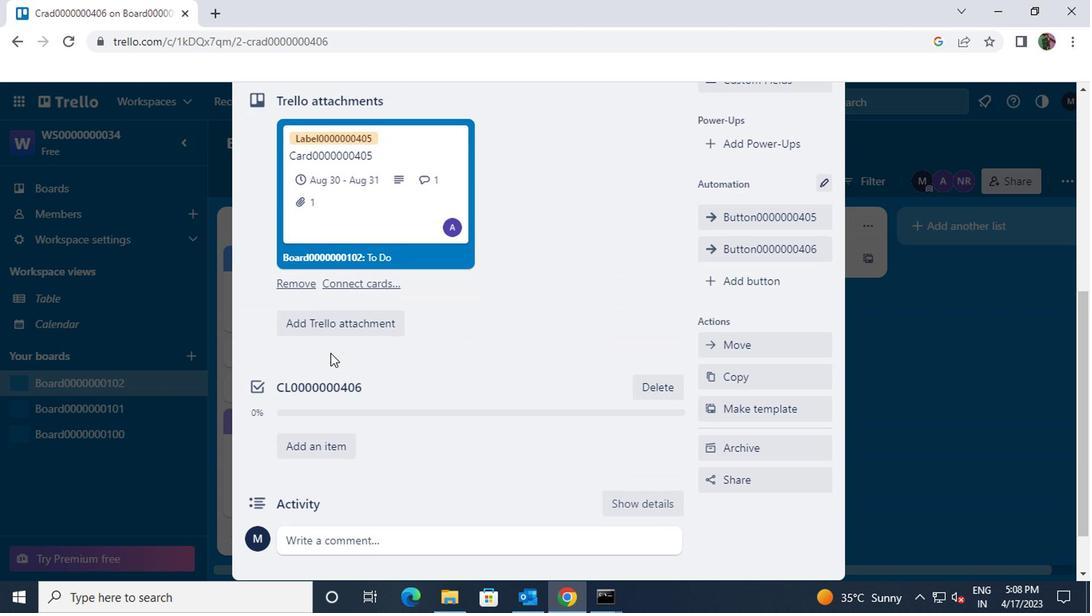 
Action: Mouse moved to (349, 433)
Screenshot: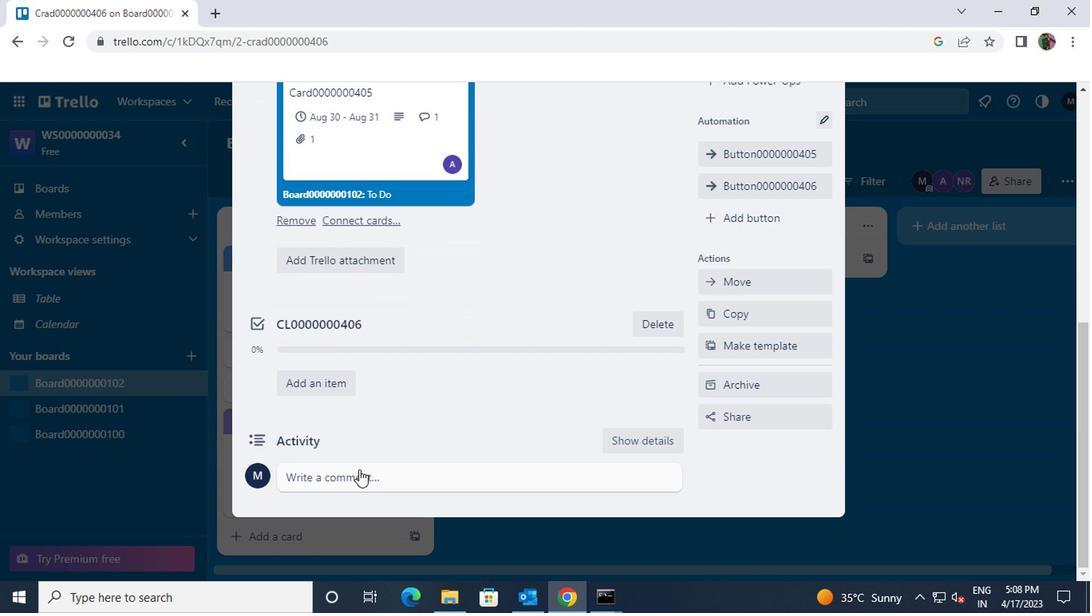 
Action: Mouse pressed left at (349, 433)
Screenshot: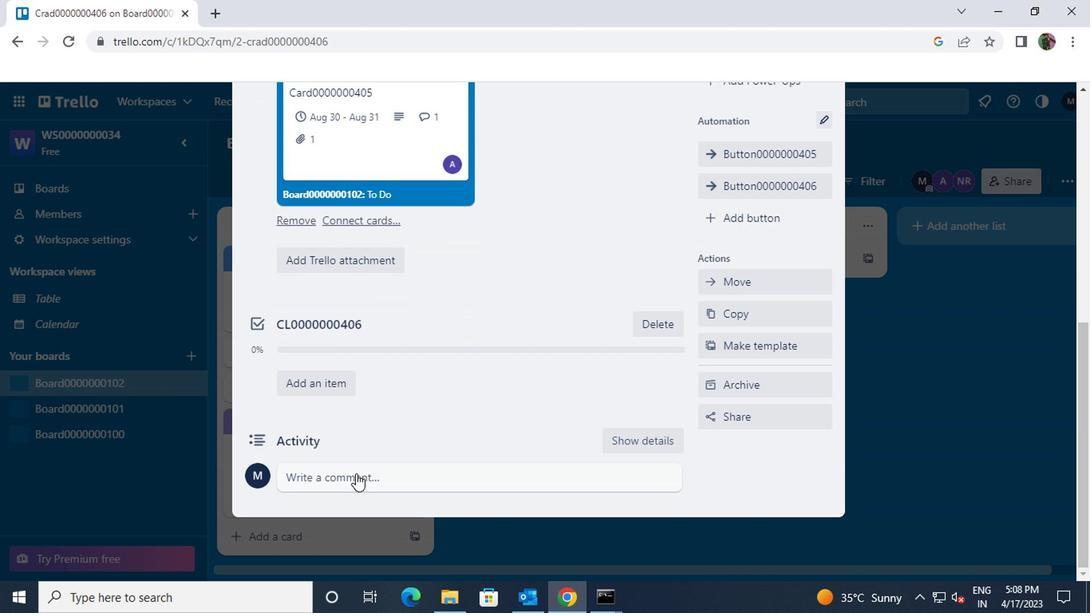
Action: Mouse moved to (348, 433)
Screenshot: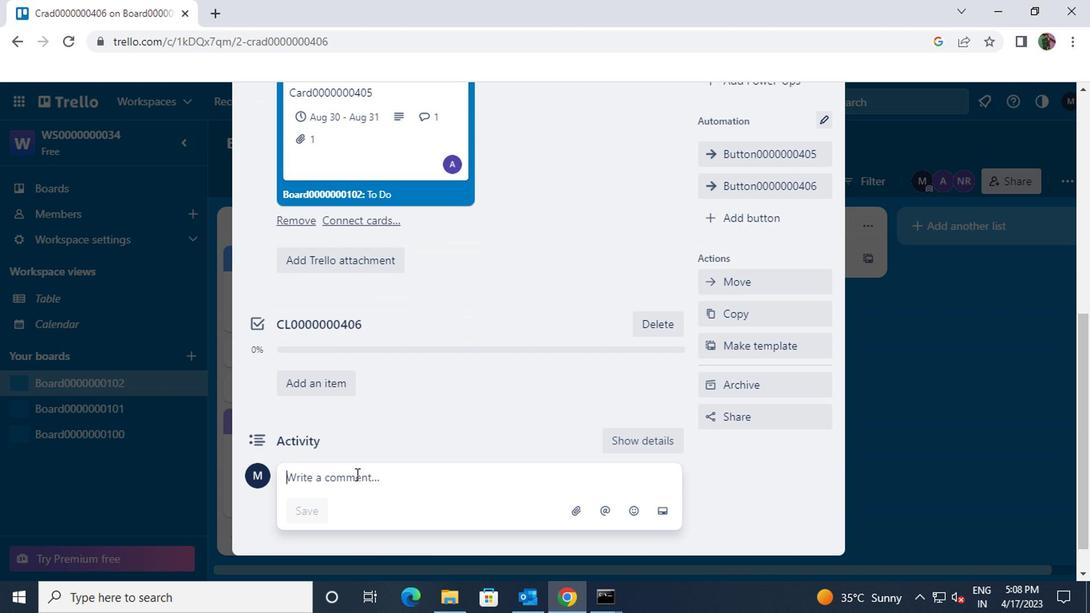 
Action: Key pressed <Key.shift>CM0000000406
Screenshot: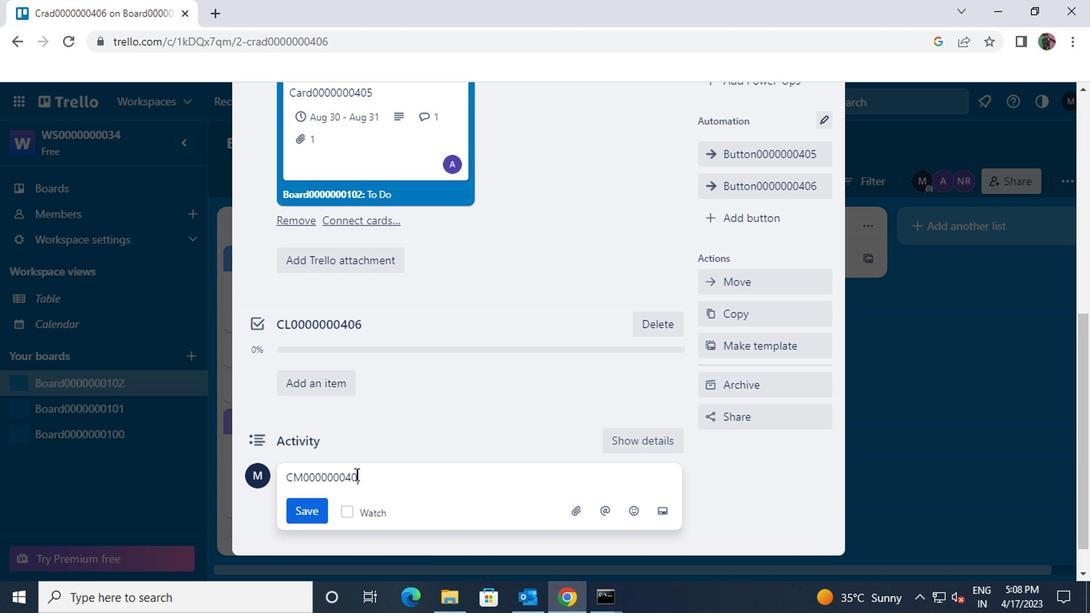 
Action: Mouse moved to (322, 456)
Screenshot: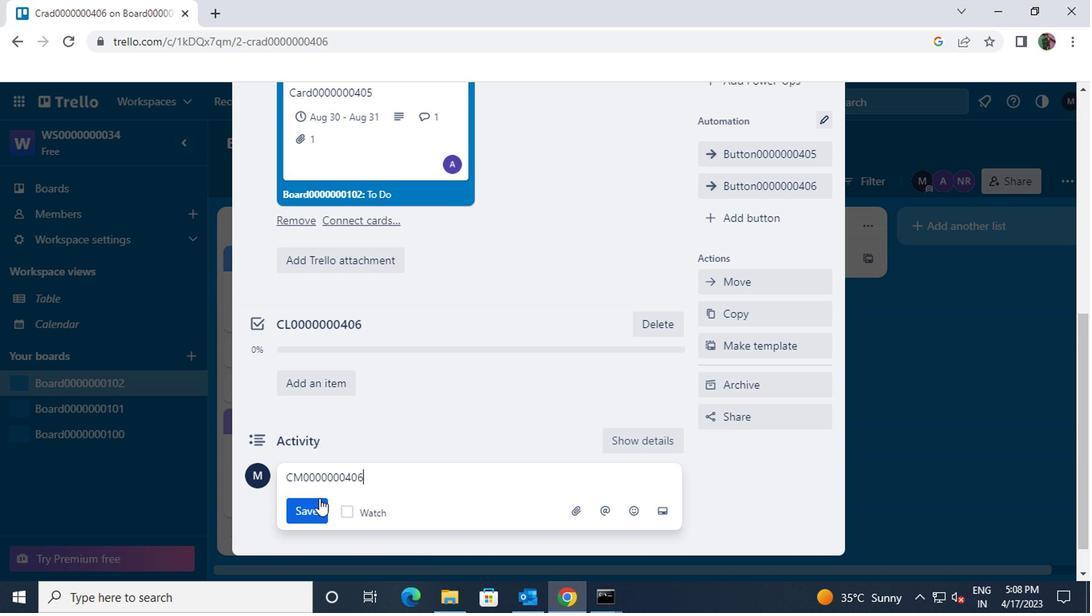 
Action: Mouse pressed left at (322, 456)
Screenshot: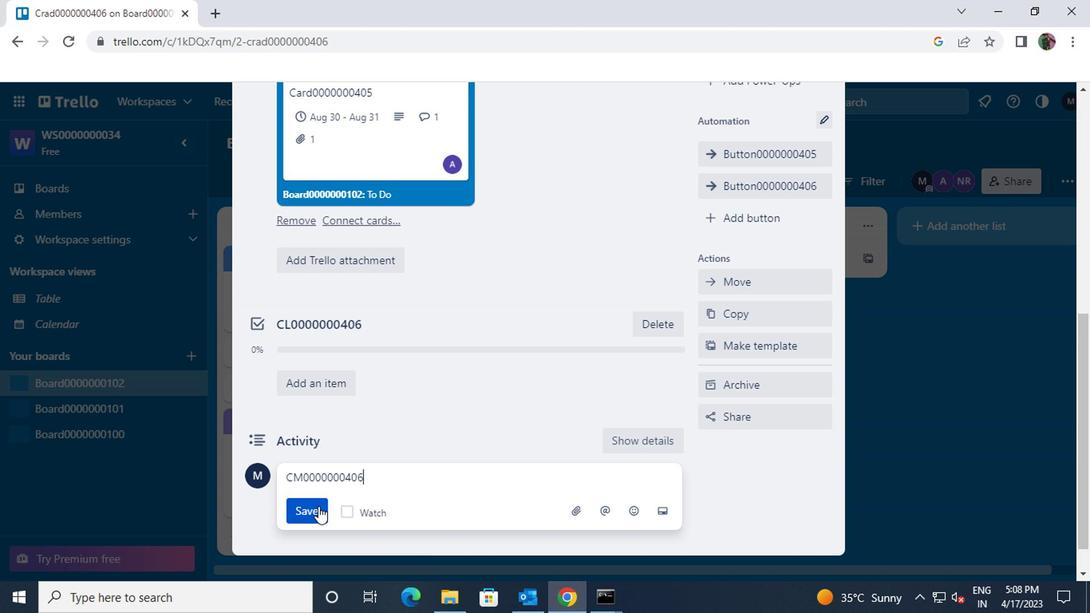 
Action: Mouse moved to (322, 455)
Screenshot: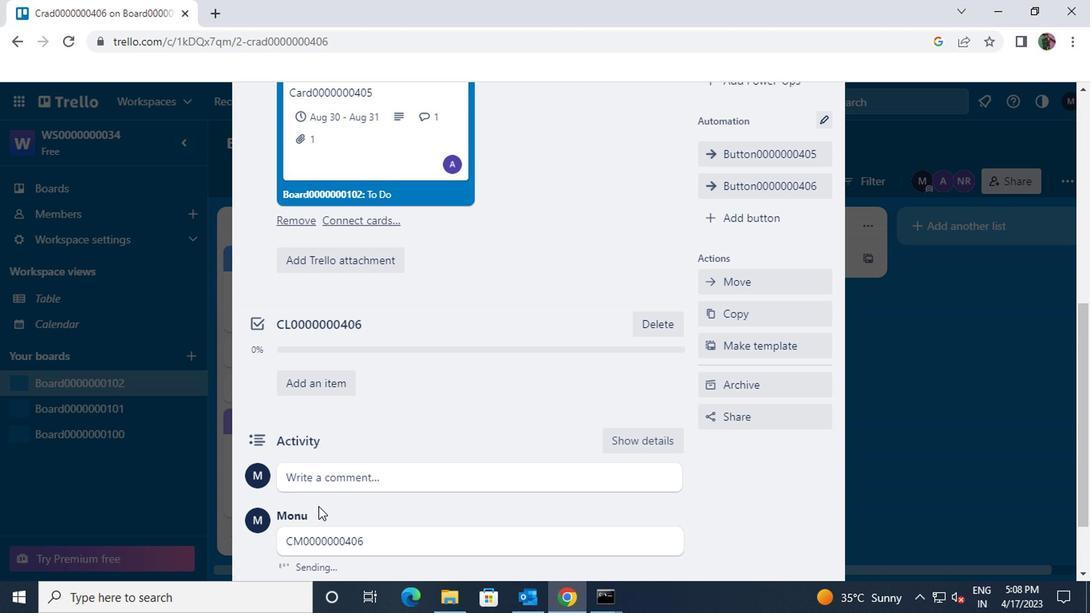 
